 Task: Create new Company, with domain: 'fedex.com' and type: 'Reseller'. Add new contact for this company, with mail Id: 'Jhanvi_Patel@fedex.com', First Name: Jhanvi, Last name:  Patel, Job Title: 'Customer Success Manager', Phone Number: '(801) 555-5678'. Change life cycle stage to  Lead and lead status to  Open. Logged in from softage.3@softage.net
Action: Mouse moved to (83, 91)
Screenshot: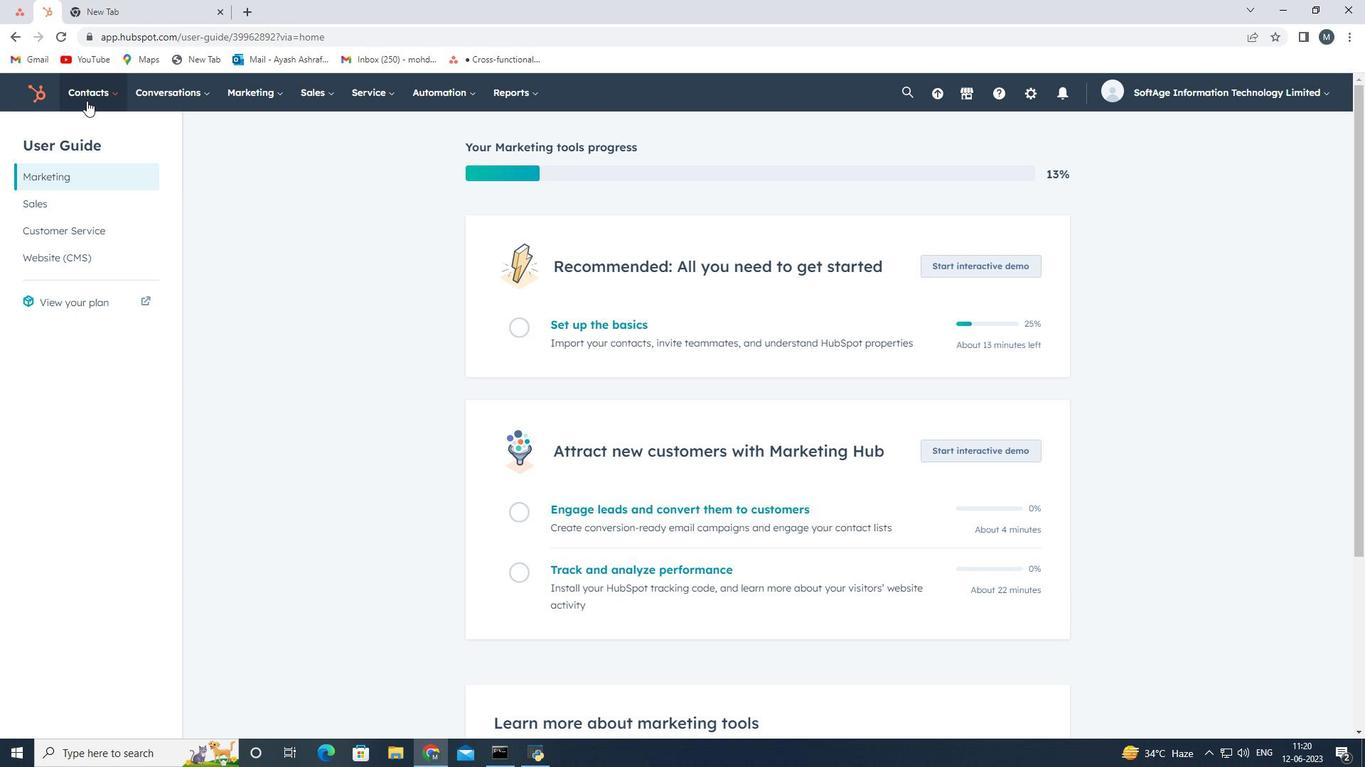 
Action: Mouse pressed left at (83, 91)
Screenshot: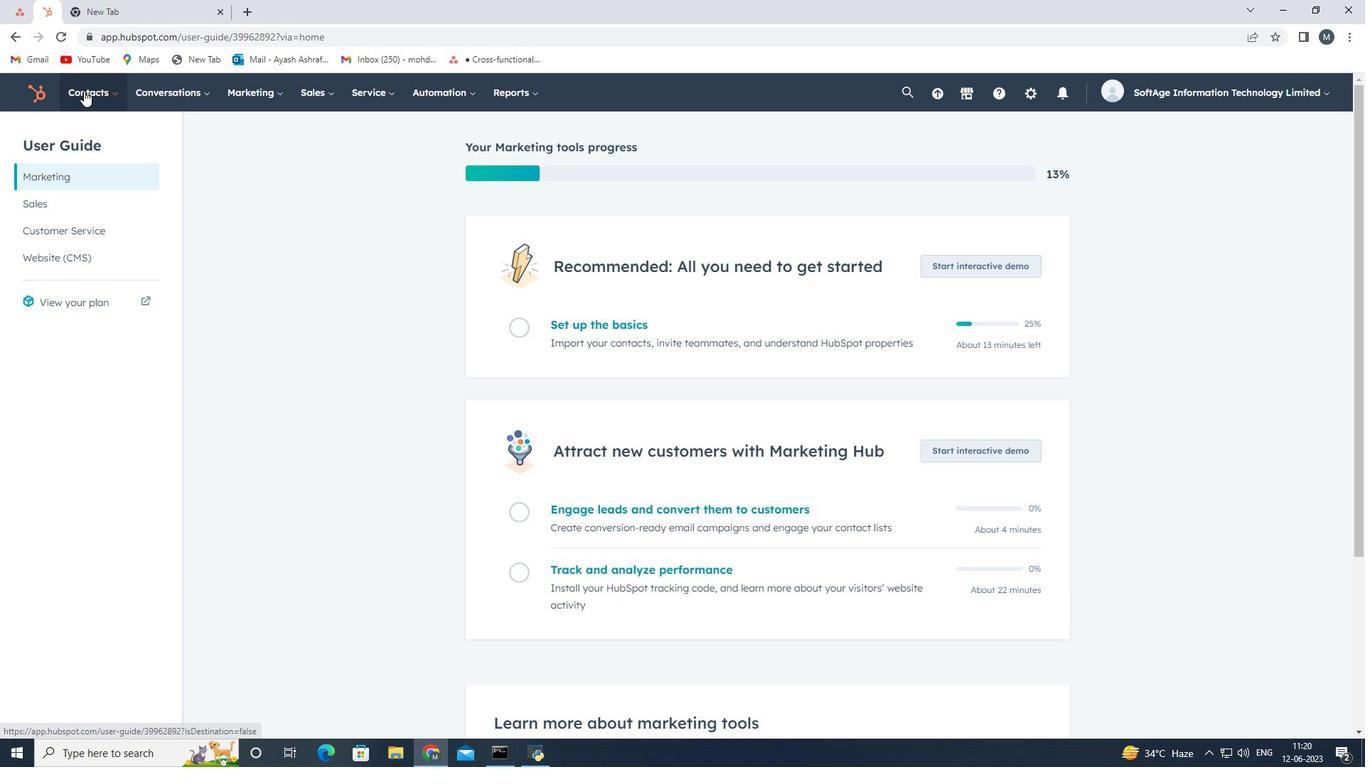 
Action: Mouse moved to (112, 159)
Screenshot: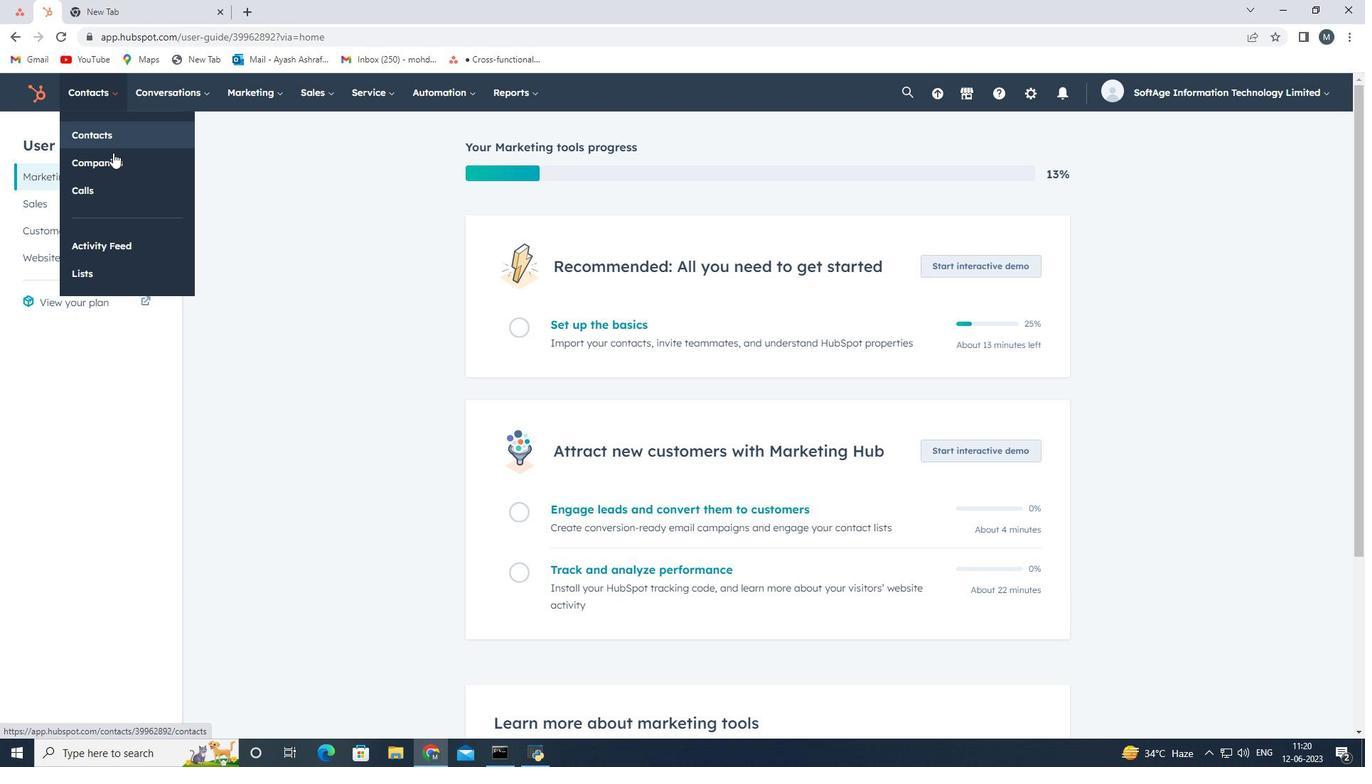 
Action: Mouse pressed left at (112, 159)
Screenshot: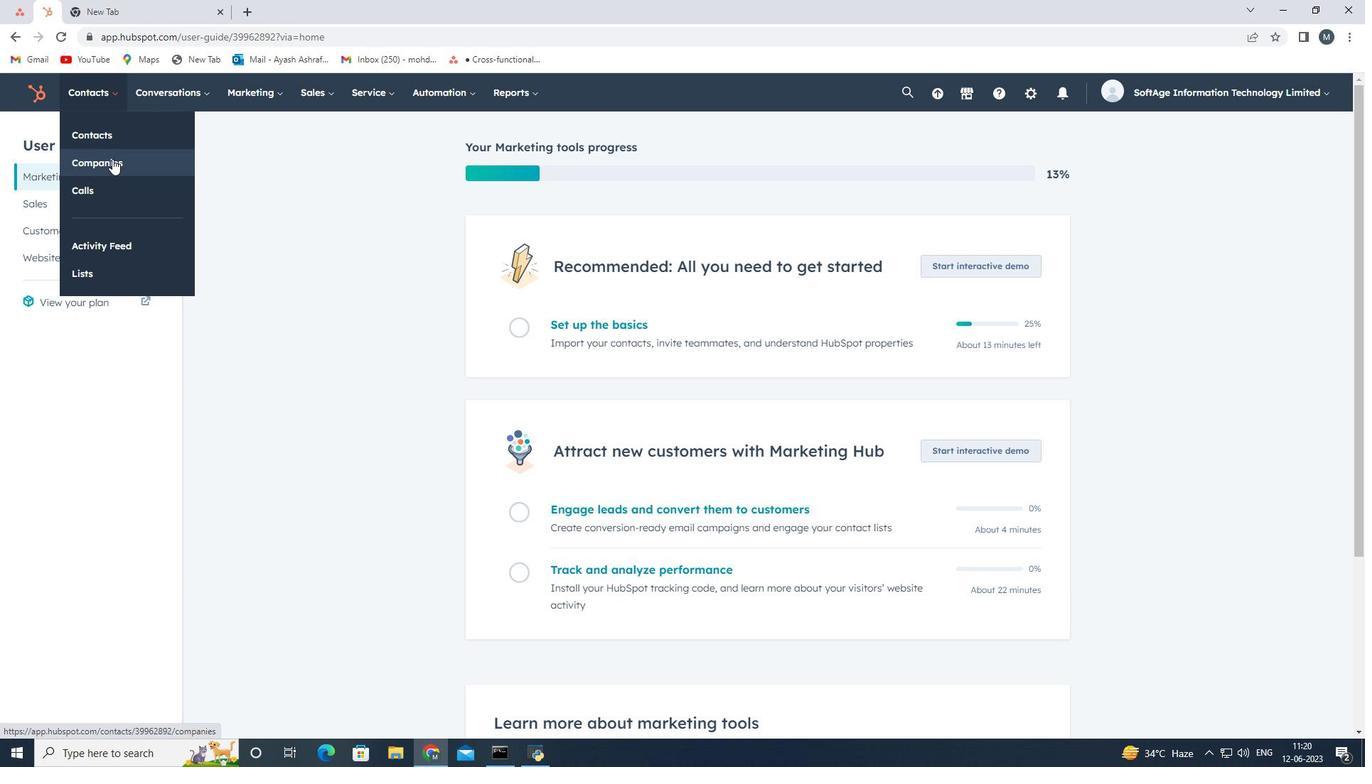 
Action: Mouse moved to (1276, 142)
Screenshot: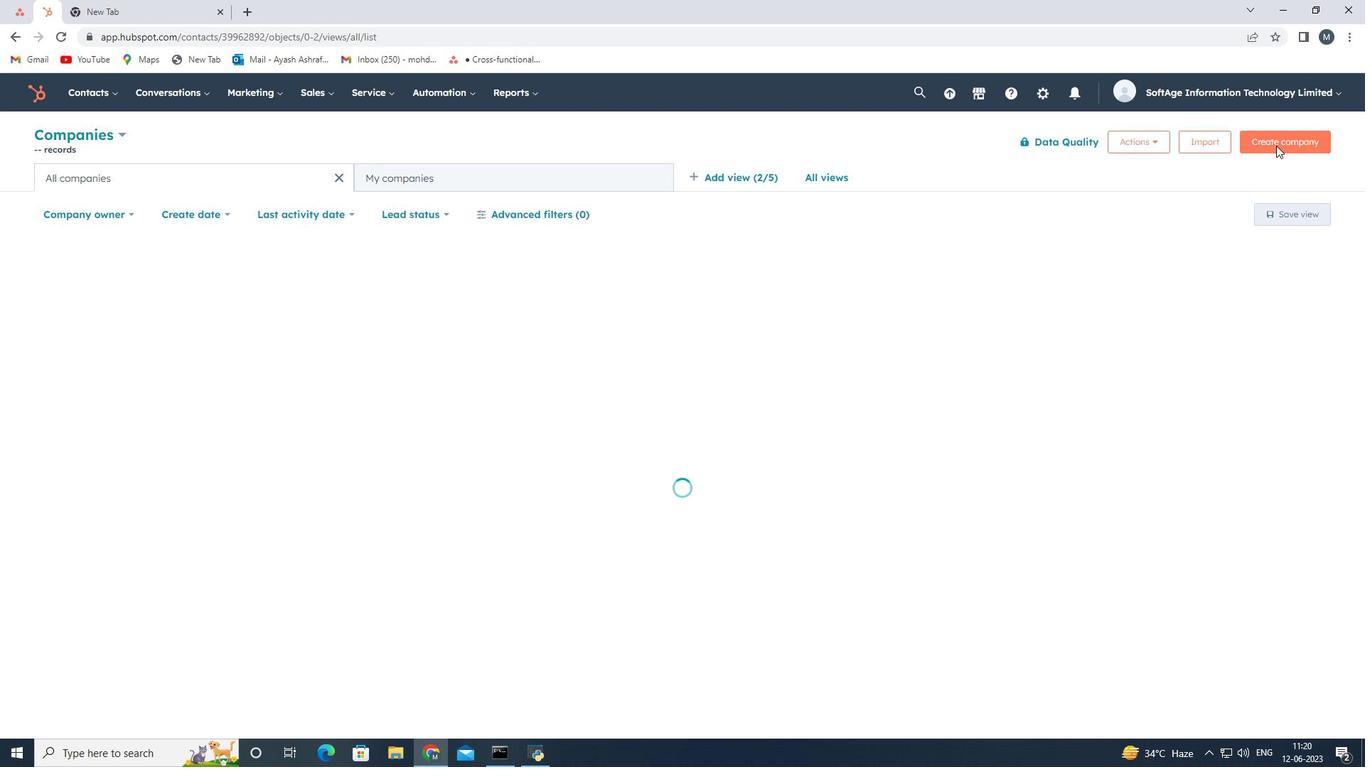
Action: Mouse pressed left at (1276, 142)
Screenshot: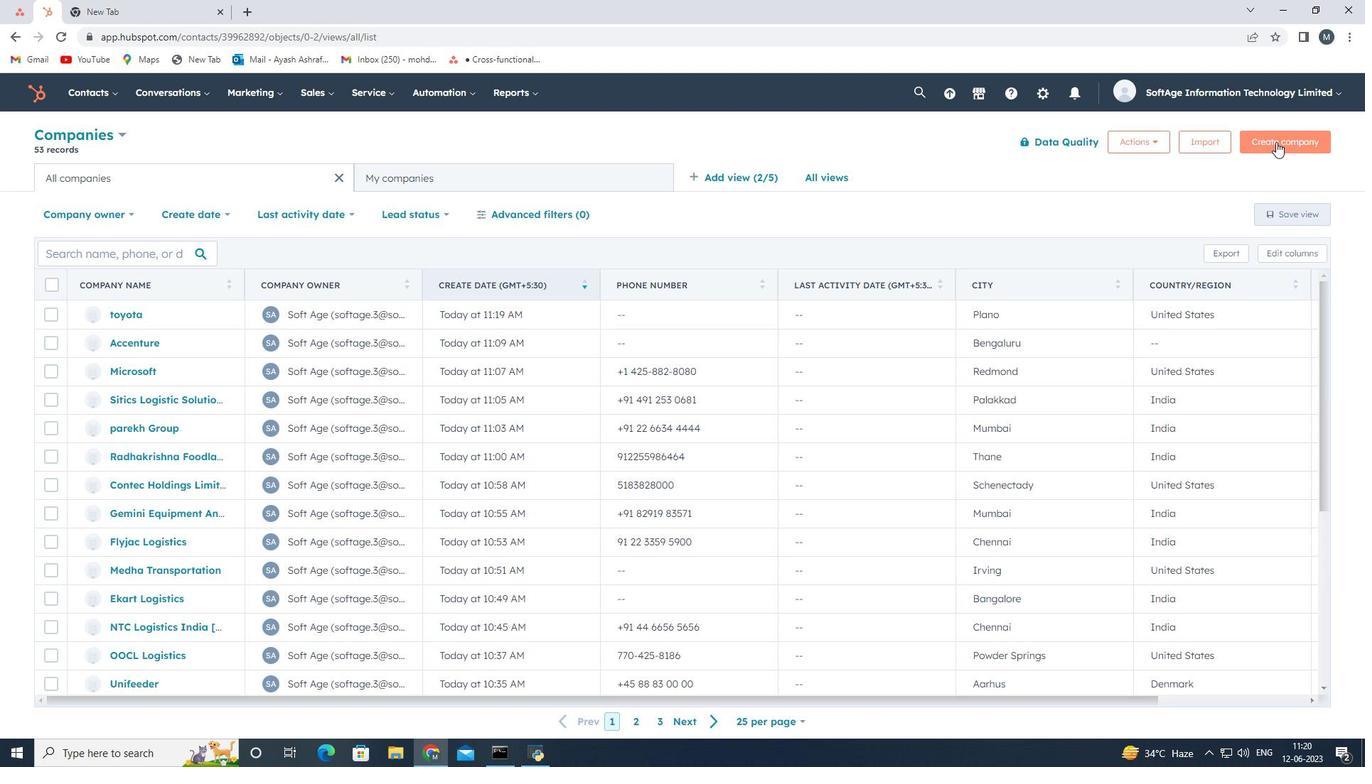 
Action: Mouse moved to (1018, 209)
Screenshot: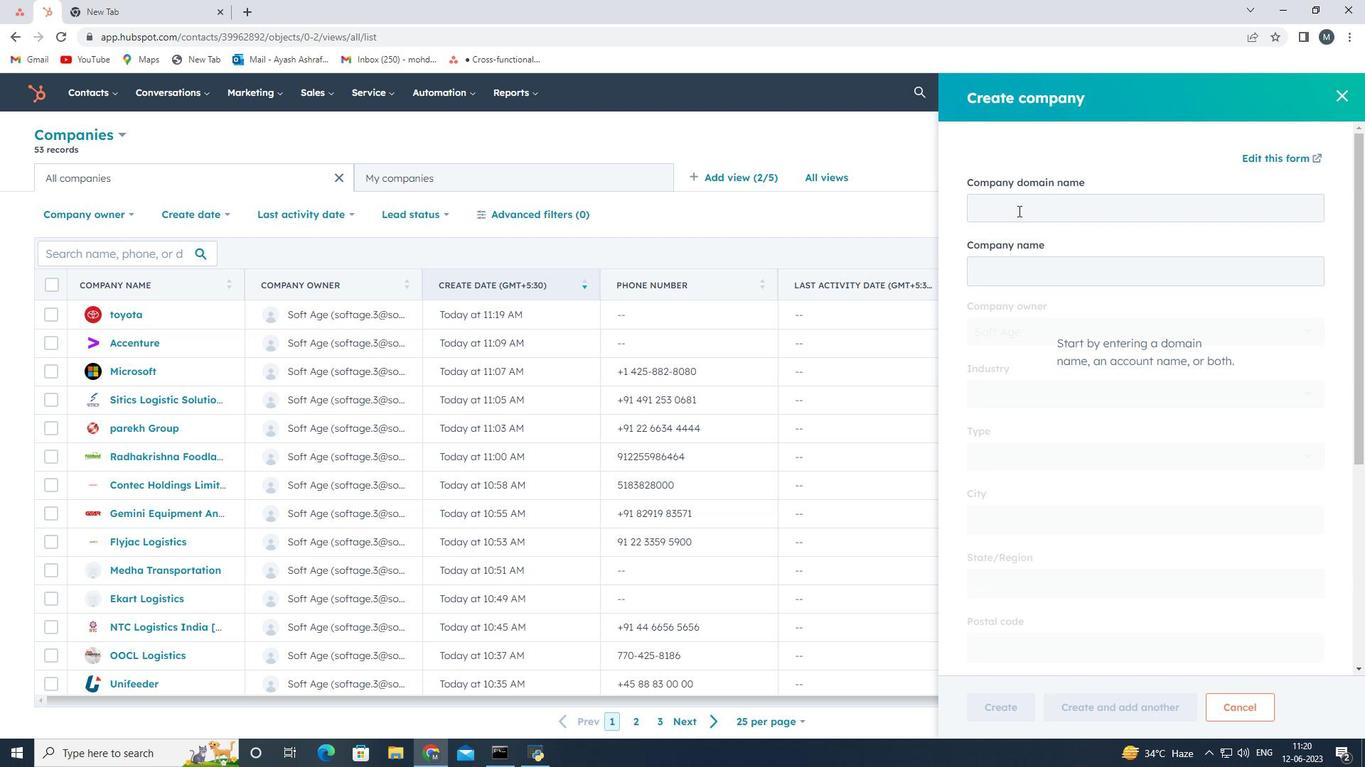 
Action: Mouse pressed left at (1018, 209)
Screenshot: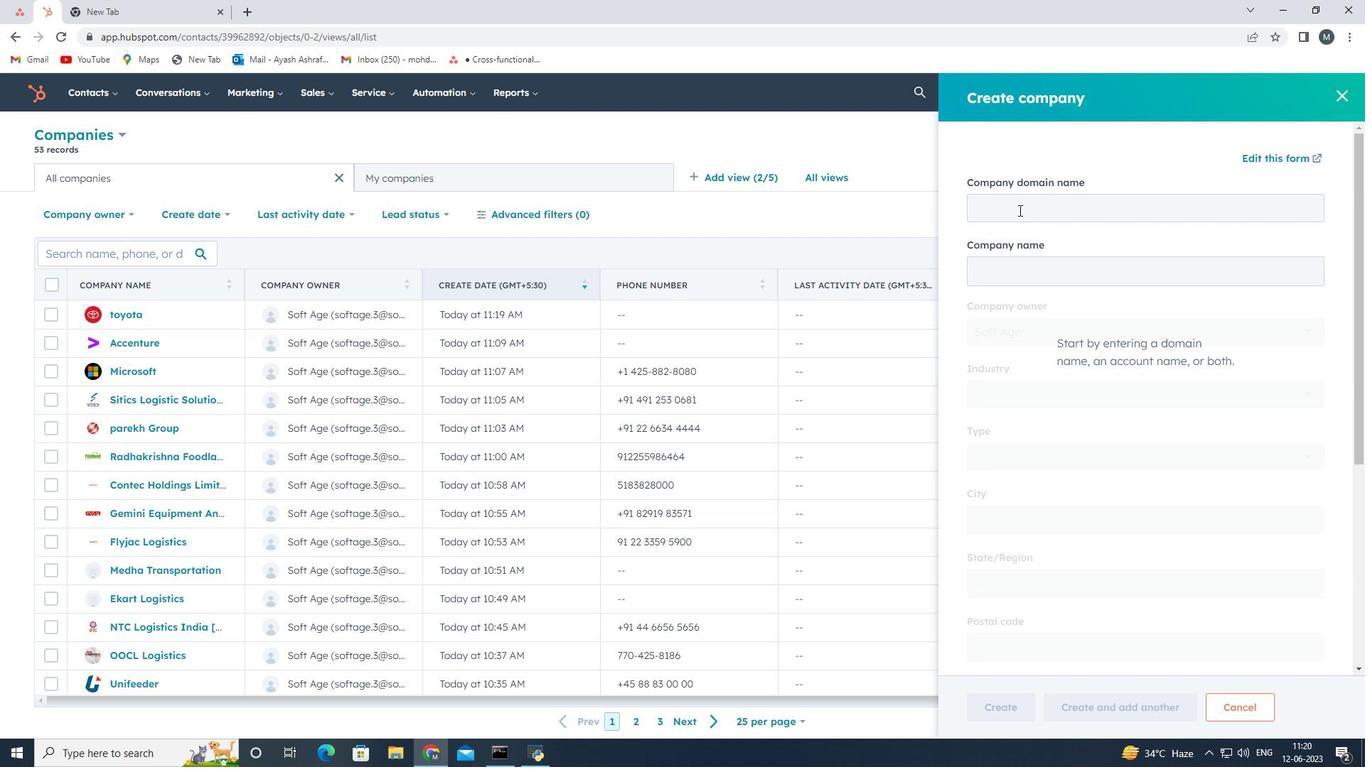
Action: Key pressed fedex.com
Screenshot: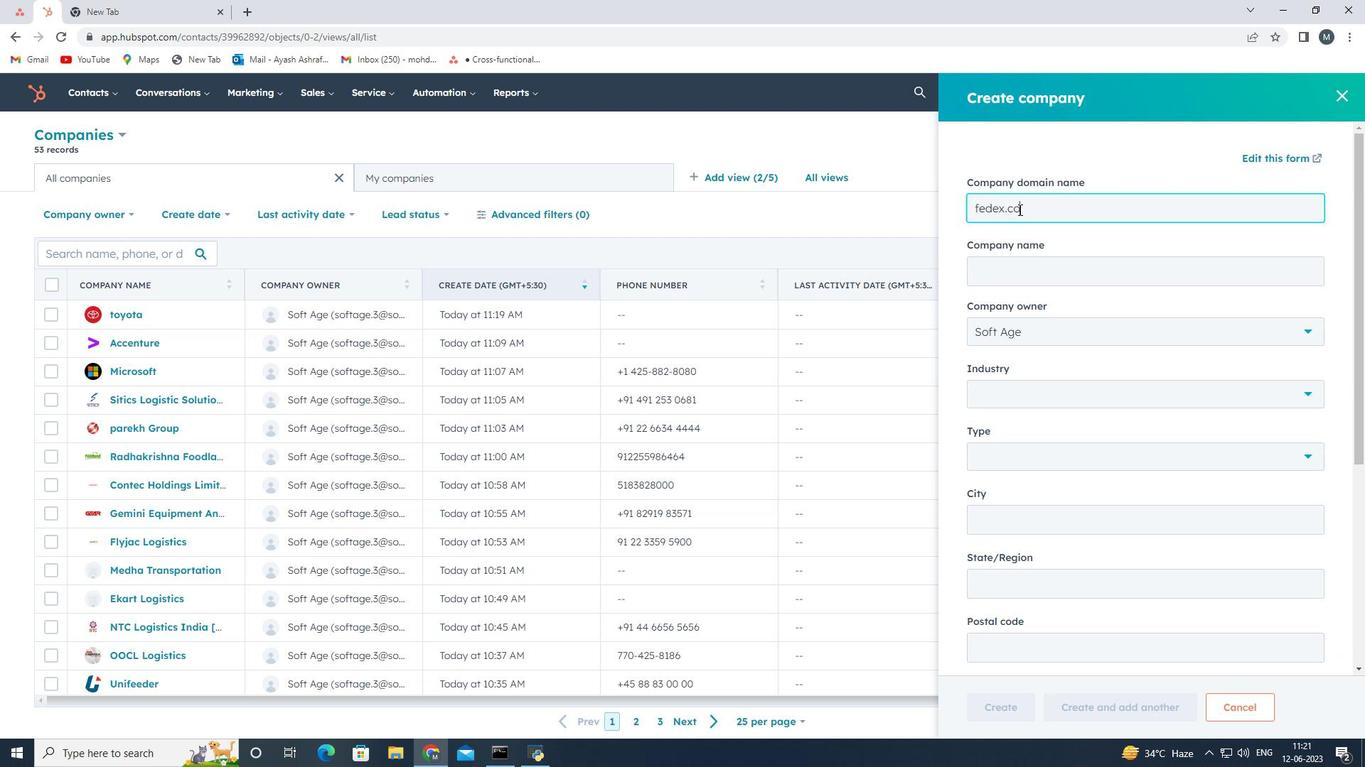 
Action: Mouse moved to (1109, 463)
Screenshot: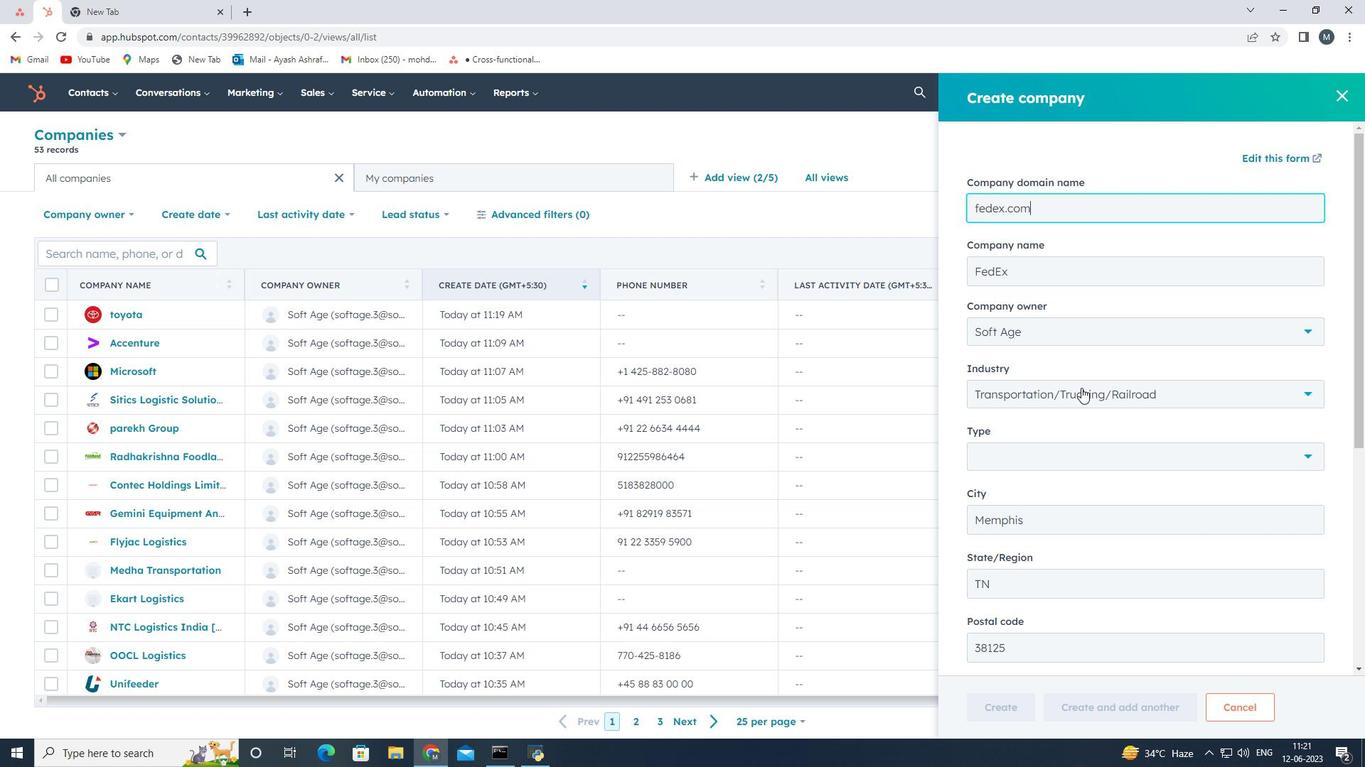 
Action: Mouse pressed left at (1109, 463)
Screenshot: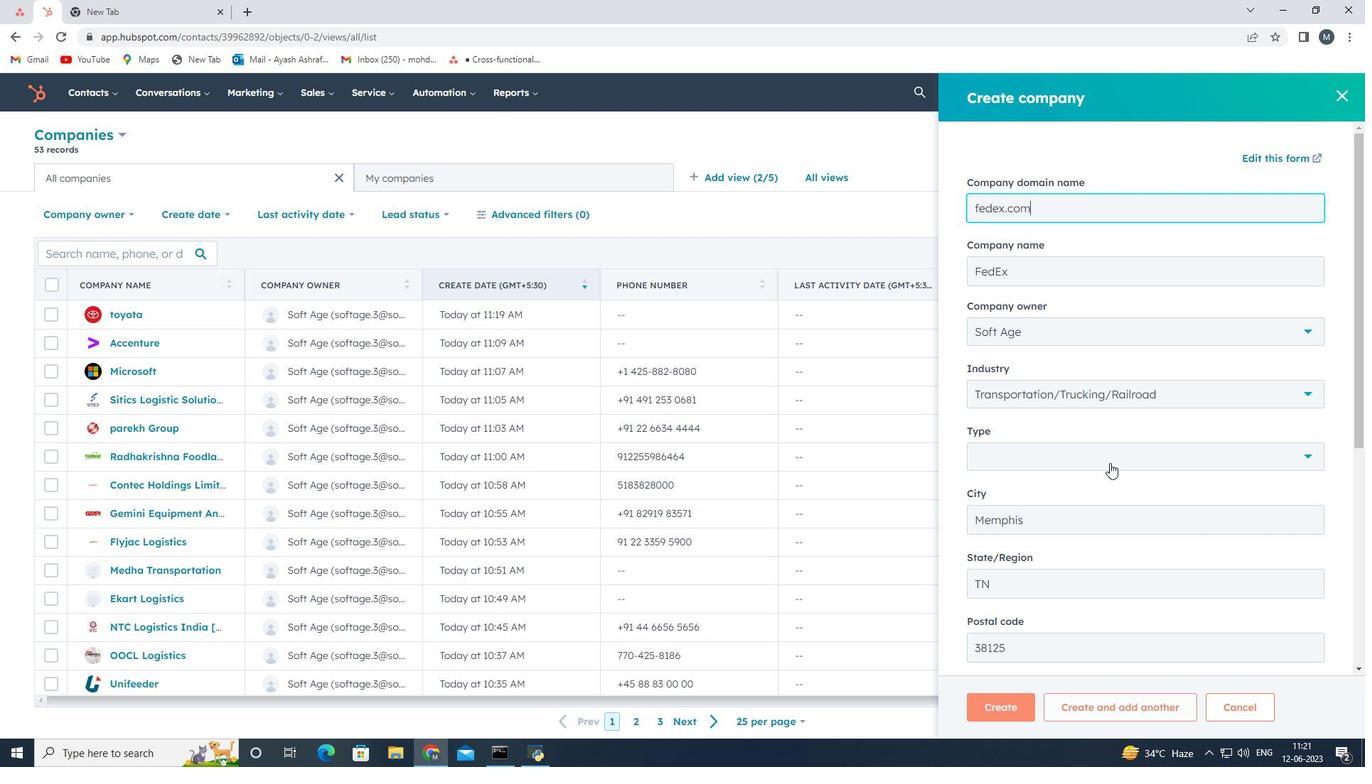 
Action: Mouse moved to (1027, 581)
Screenshot: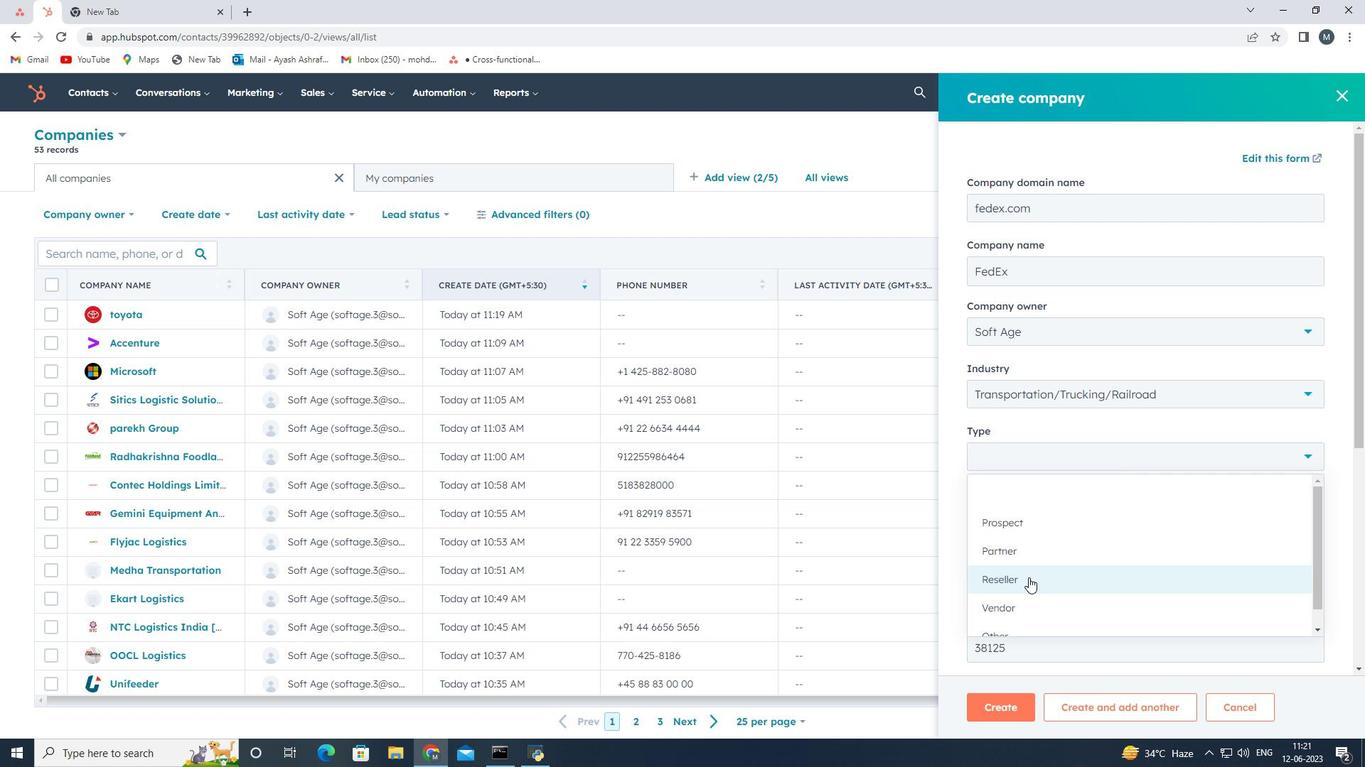 
Action: Mouse pressed left at (1027, 581)
Screenshot: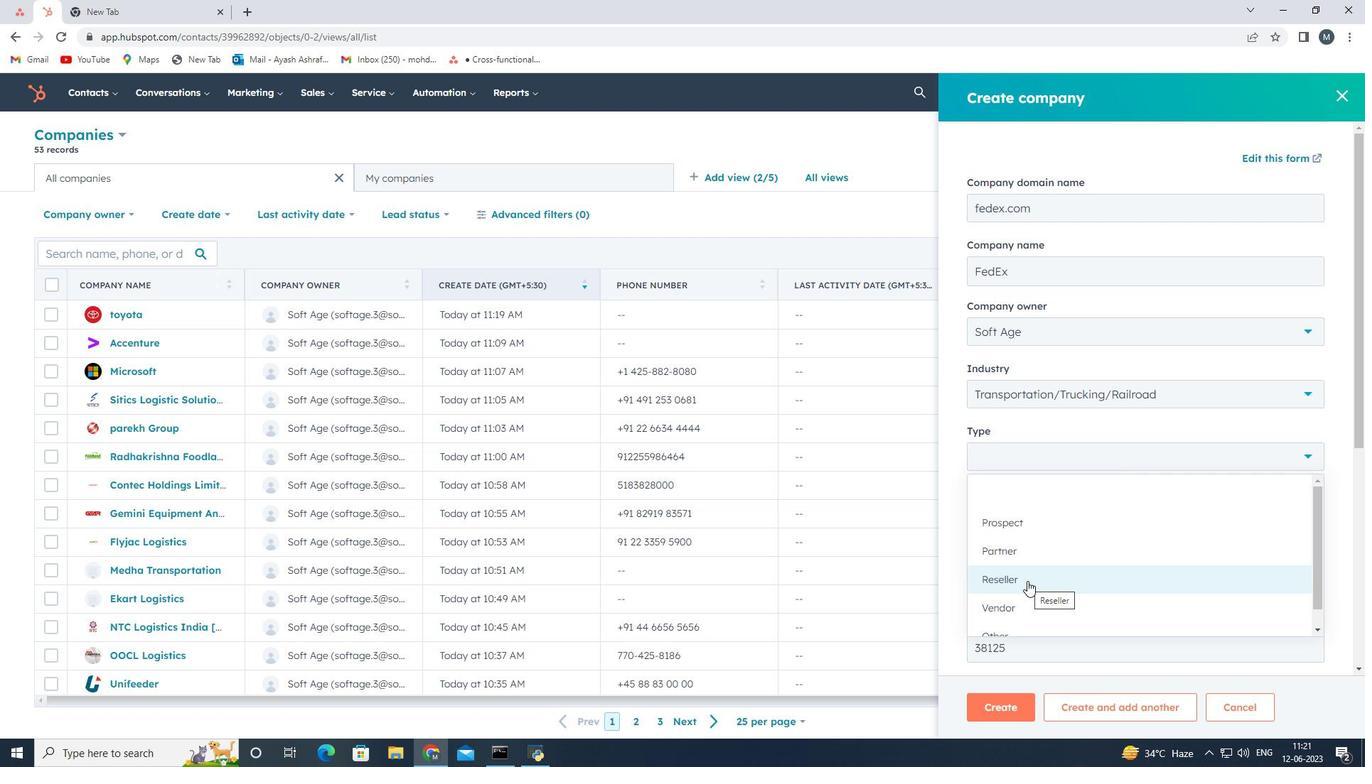 
Action: Mouse moved to (1027, 582)
Screenshot: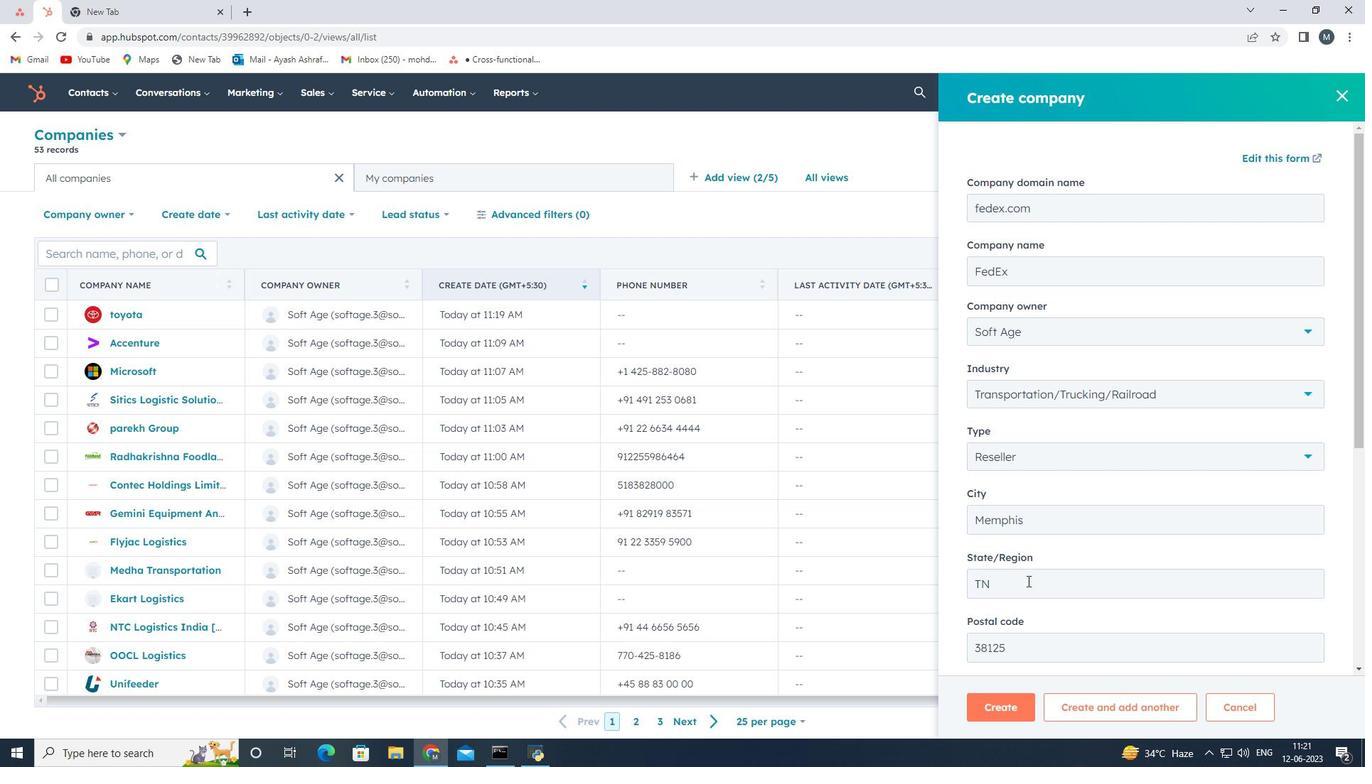 
Action: Mouse scrolled (1027, 581) with delta (0, 0)
Screenshot: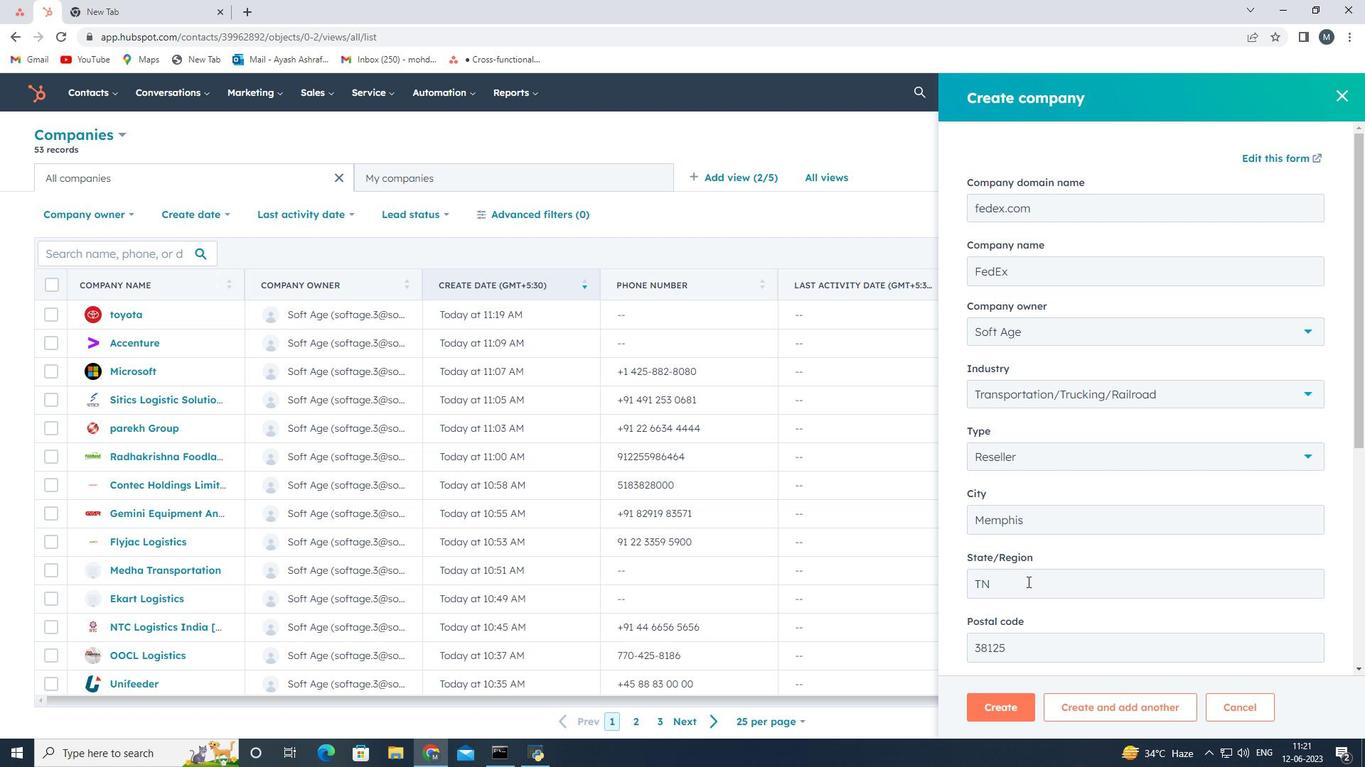 
Action: Mouse scrolled (1027, 581) with delta (0, 0)
Screenshot: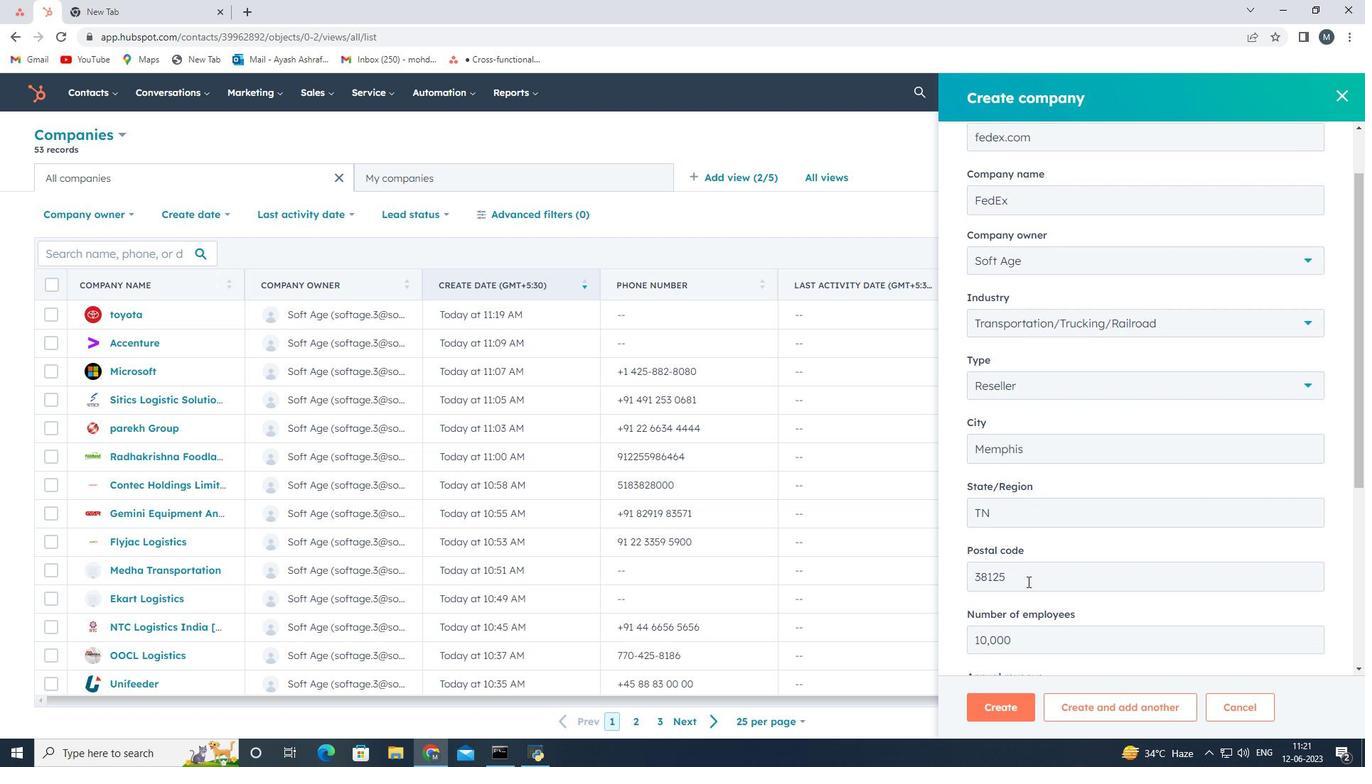 
Action: Mouse scrolled (1027, 581) with delta (0, 0)
Screenshot: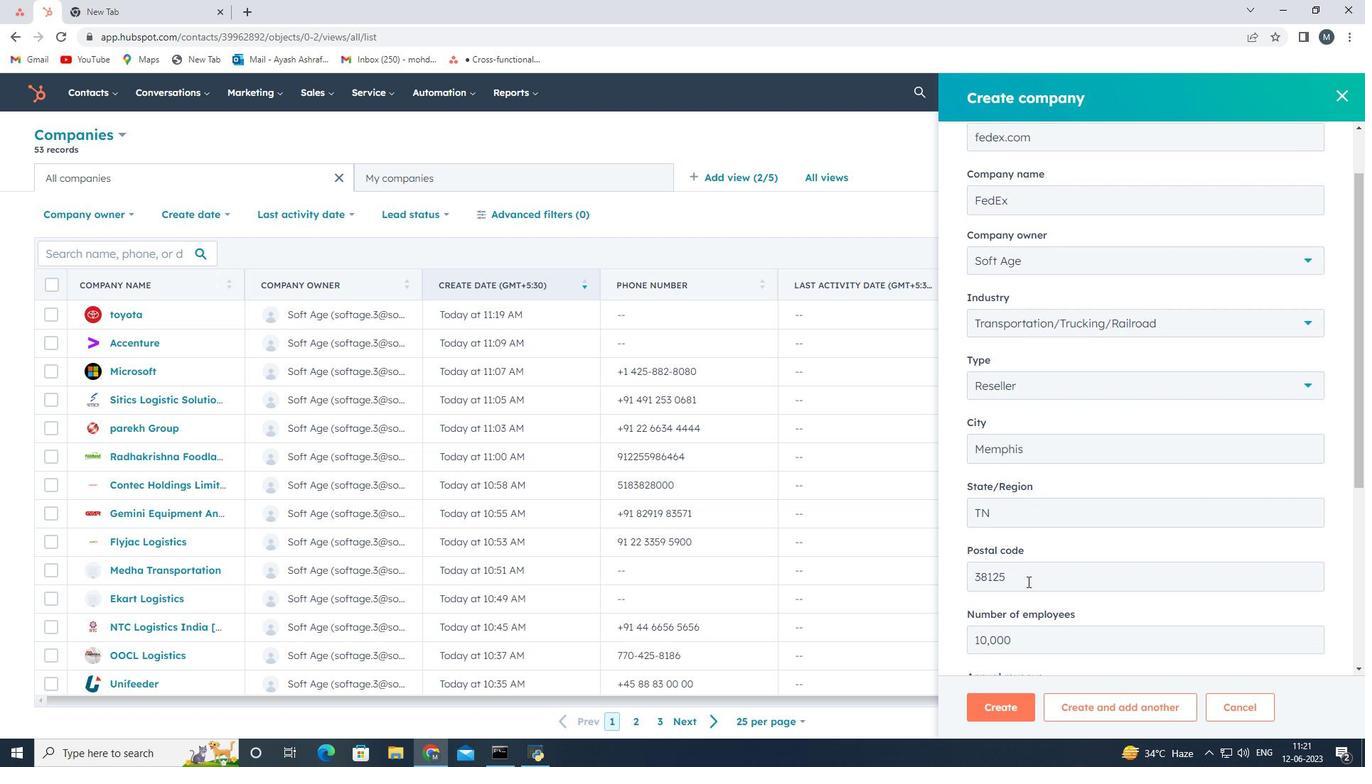 
Action: Mouse scrolled (1027, 581) with delta (0, 0)
Screenshot: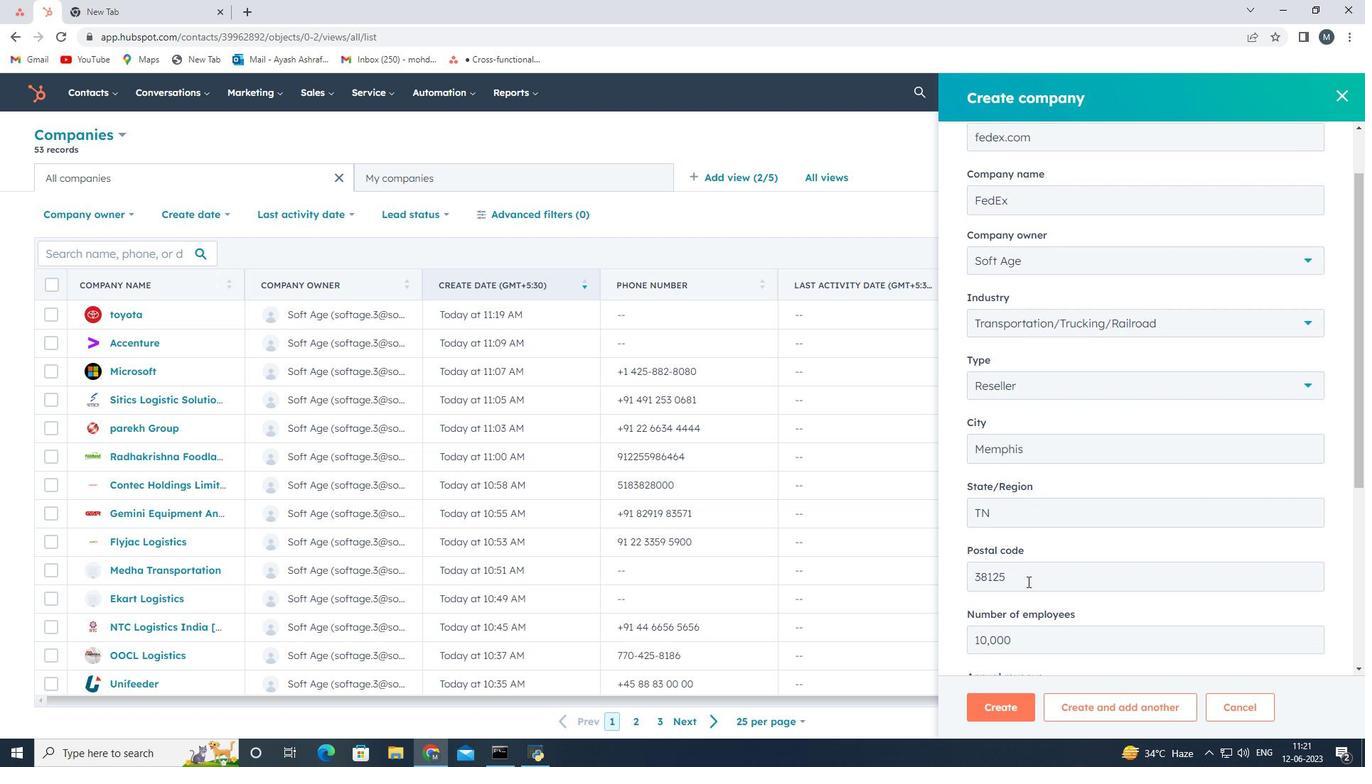 
Action: Mouse scrolled (1027, 581) with delta (0, 0)
Screenshot: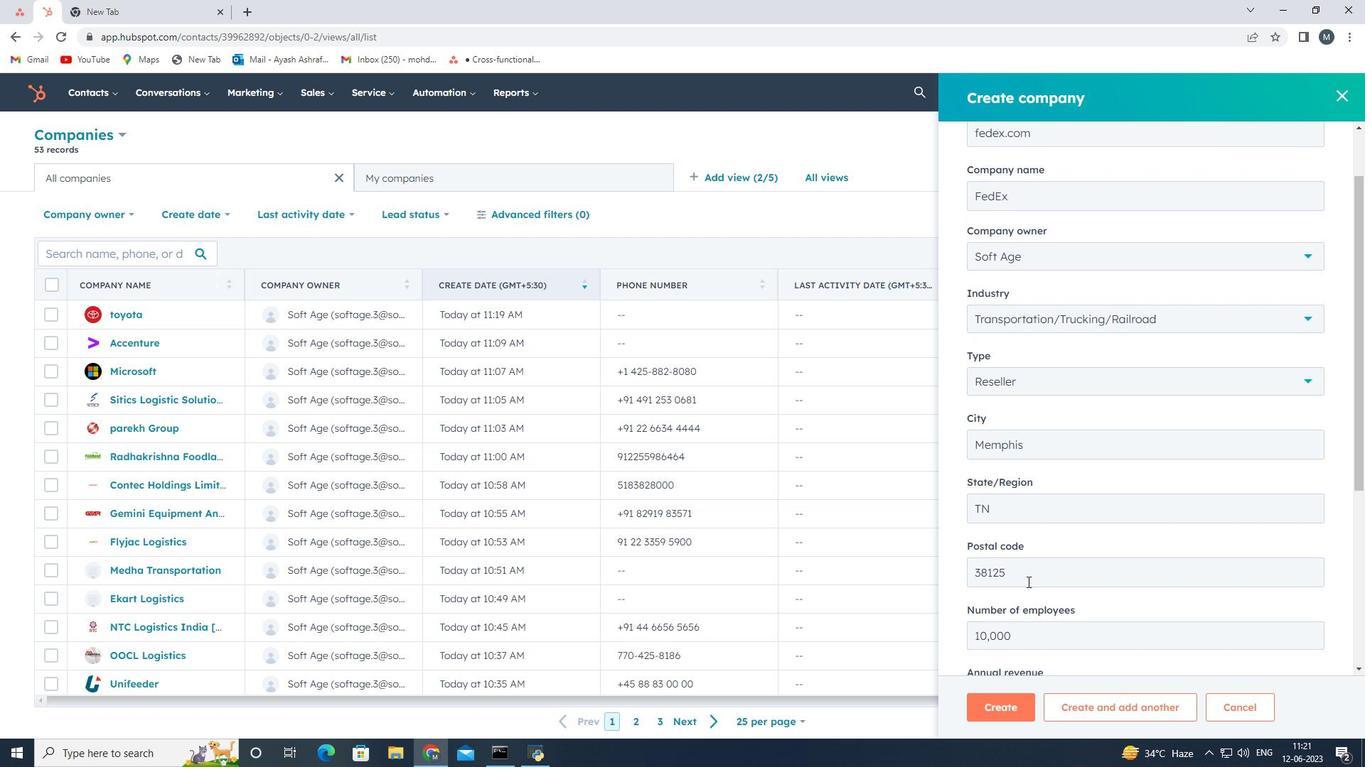 
Action: Mouse moved to (1005, 703)
Screenshot: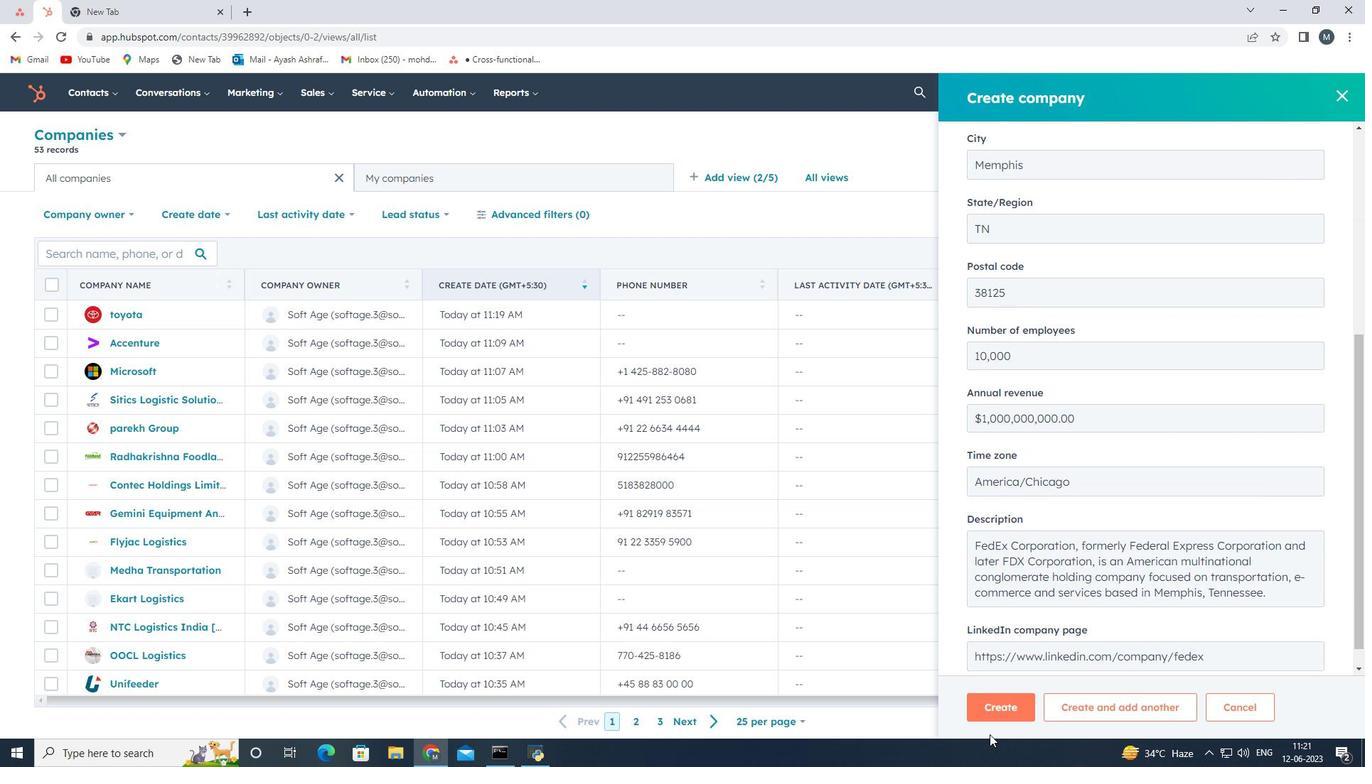 
Action: Mouse pressed left at (1005, 703)
Screenshot: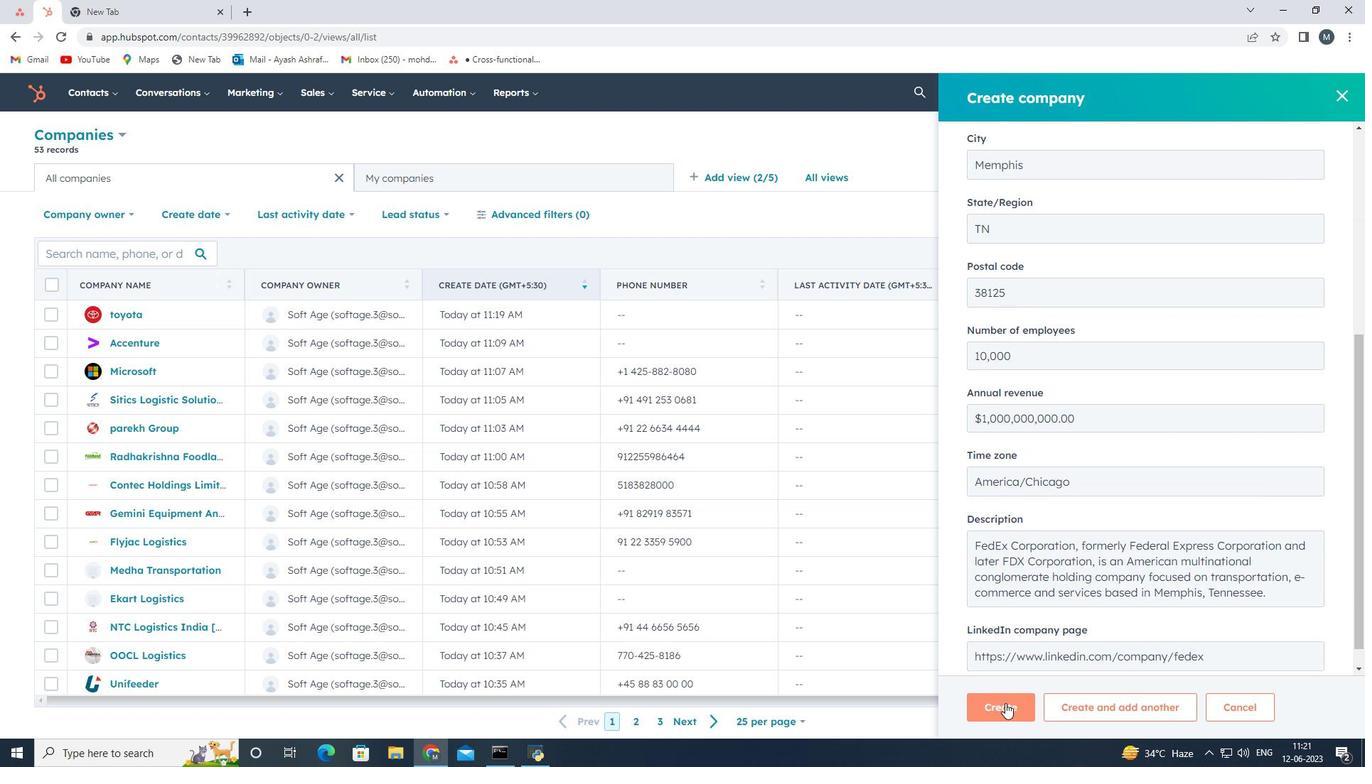 
Action: Mouse moved to (963, 475)
Screenshot: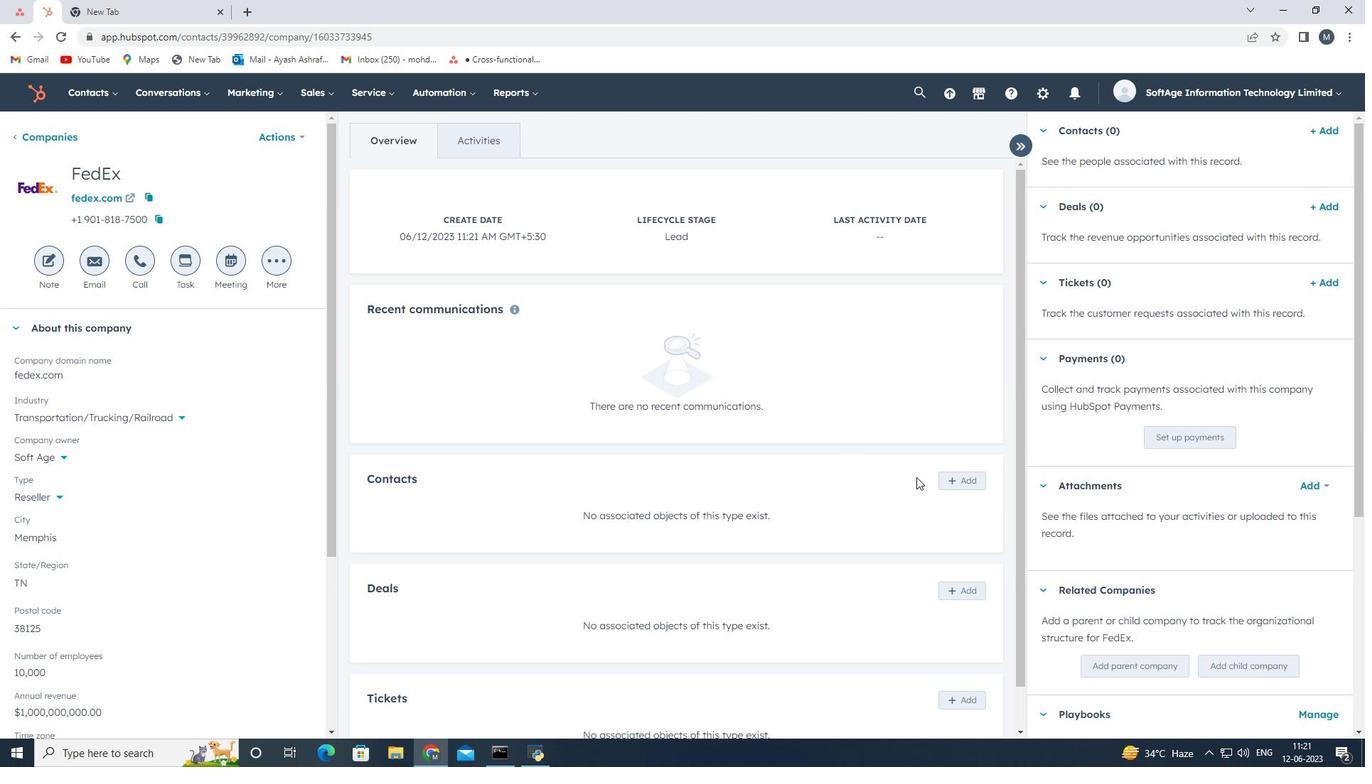 
Action: Mouse pressed left at (963, 475)
Screenshot: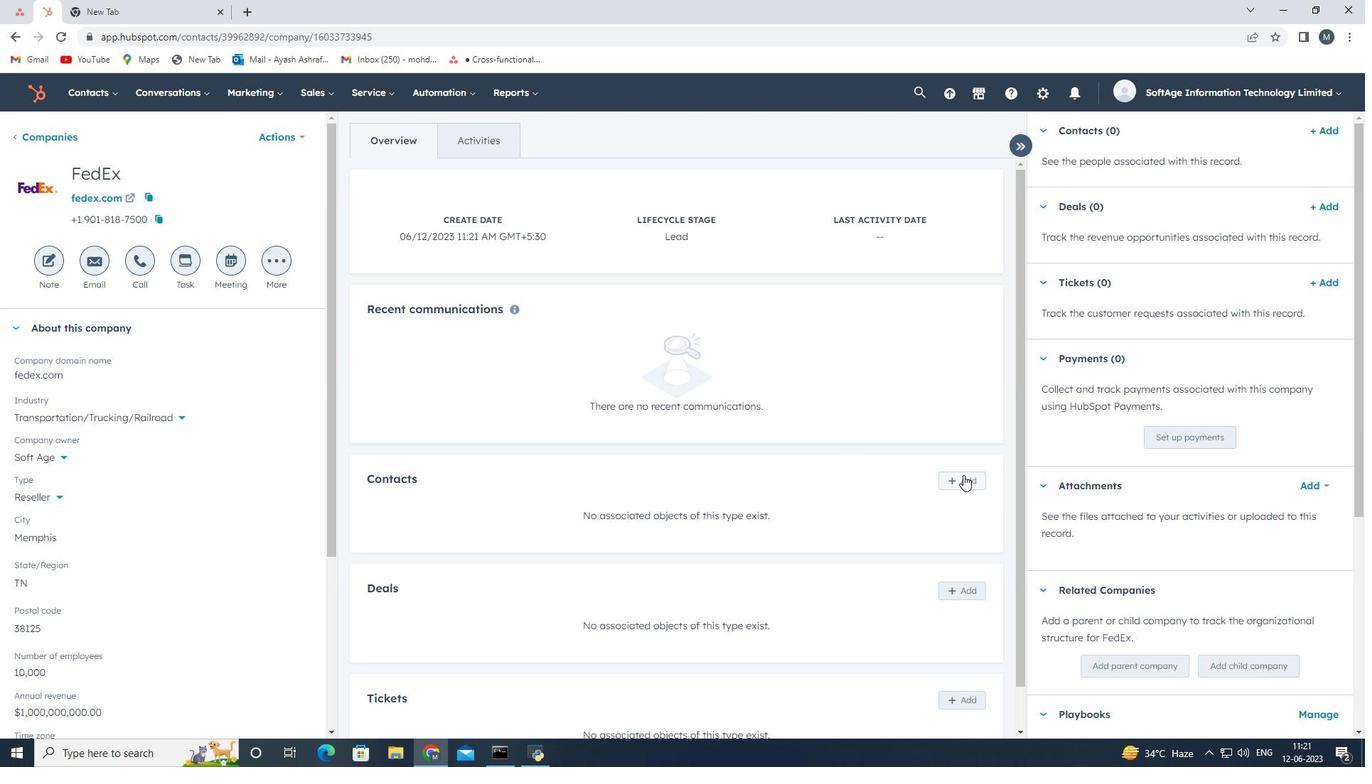 
Action: Mouse moved to (1065, 173)
Screenshot: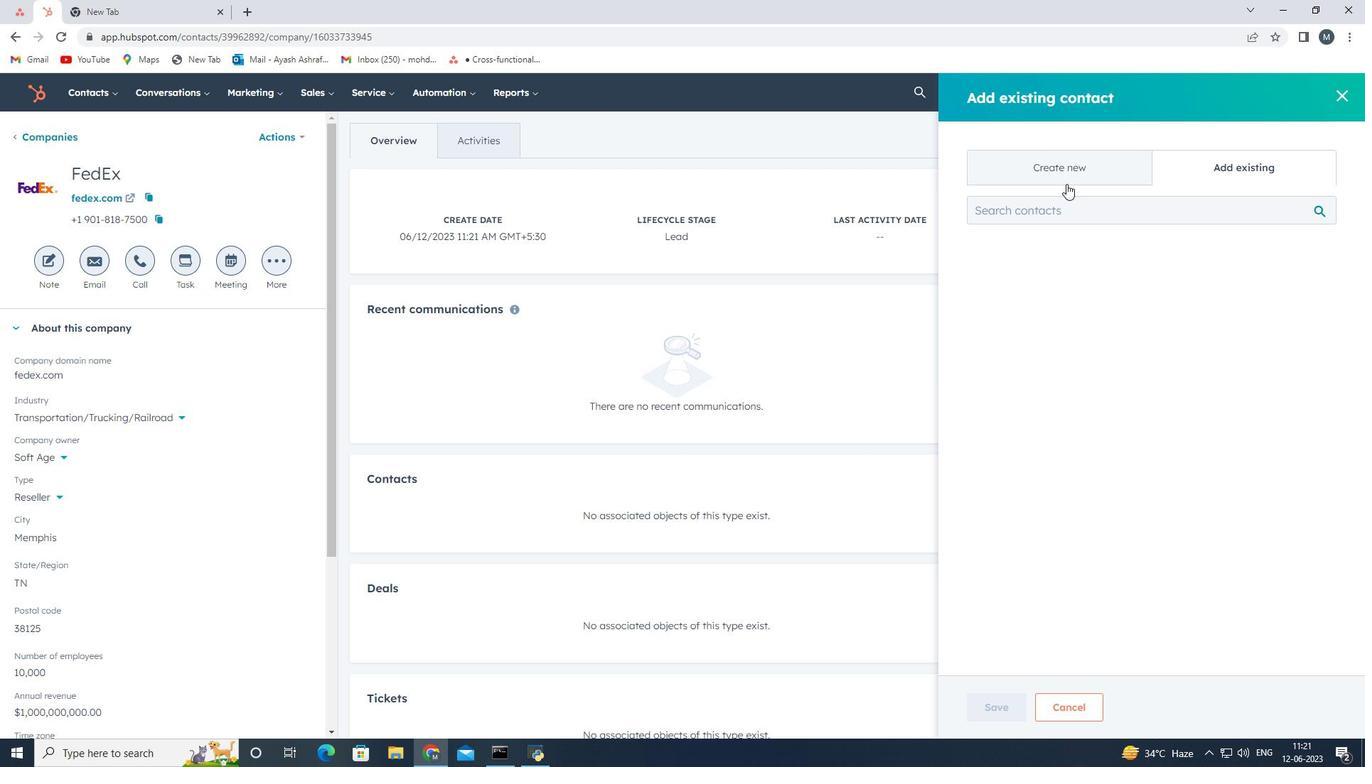 
Action: Mouse pressed left at (1065, 173)
Screenshot: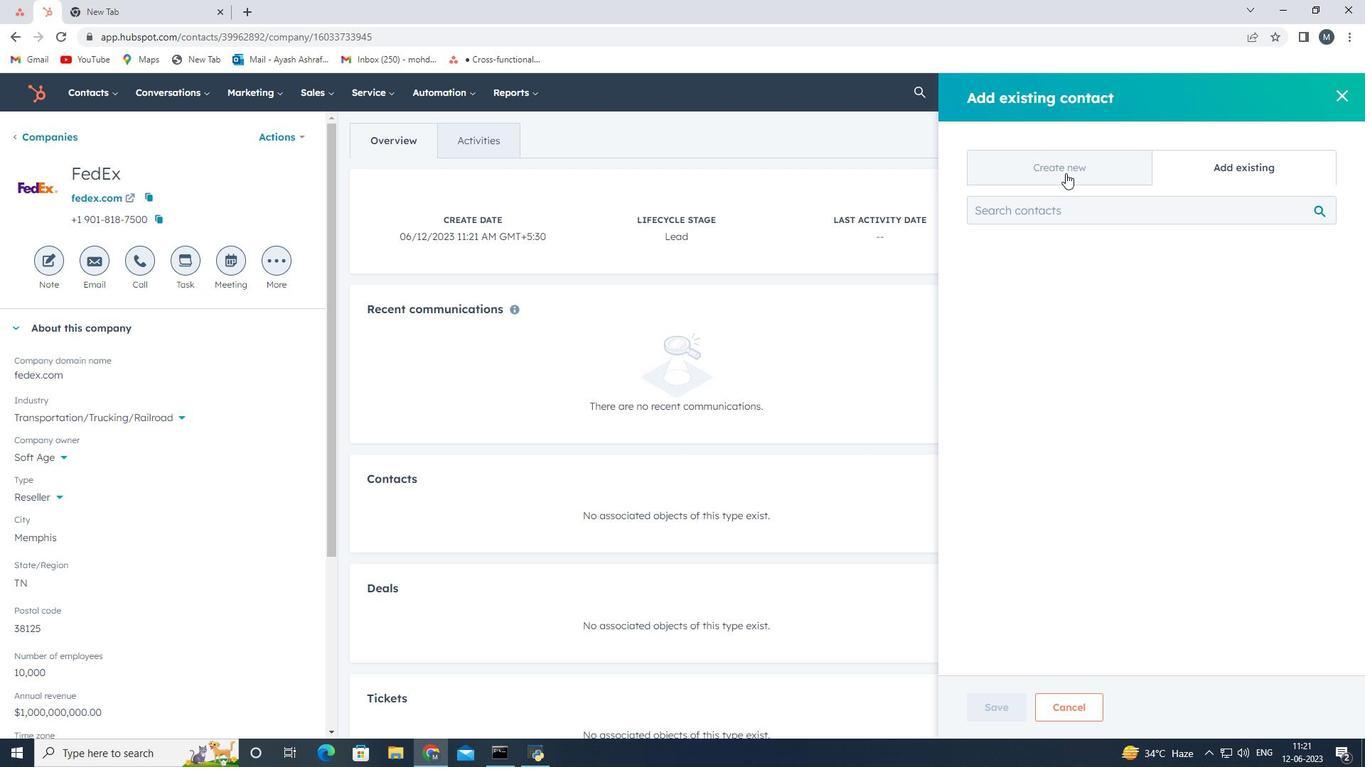 
Action: Mouse moved to (1012, 248)
Screenshot: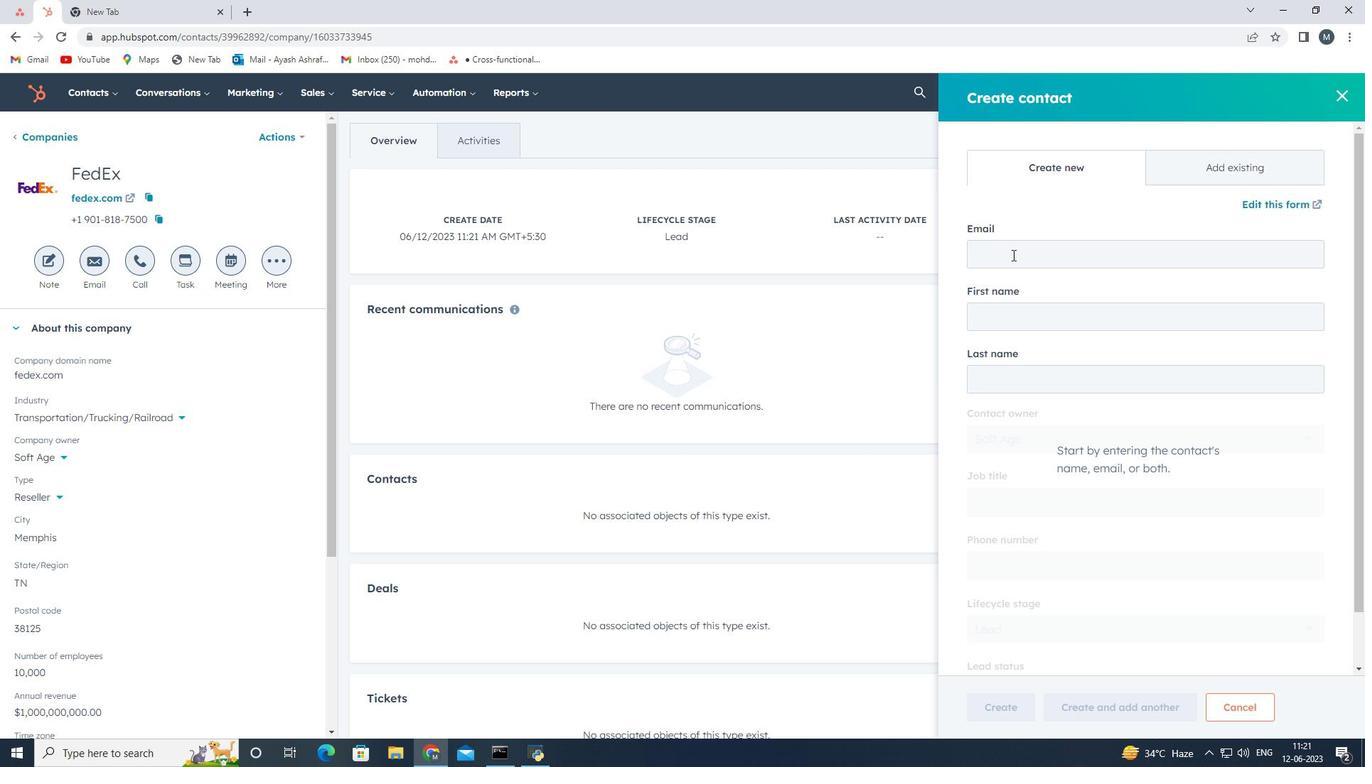 
Action: Mouse pressed left at (1012, 248)
Screenshot: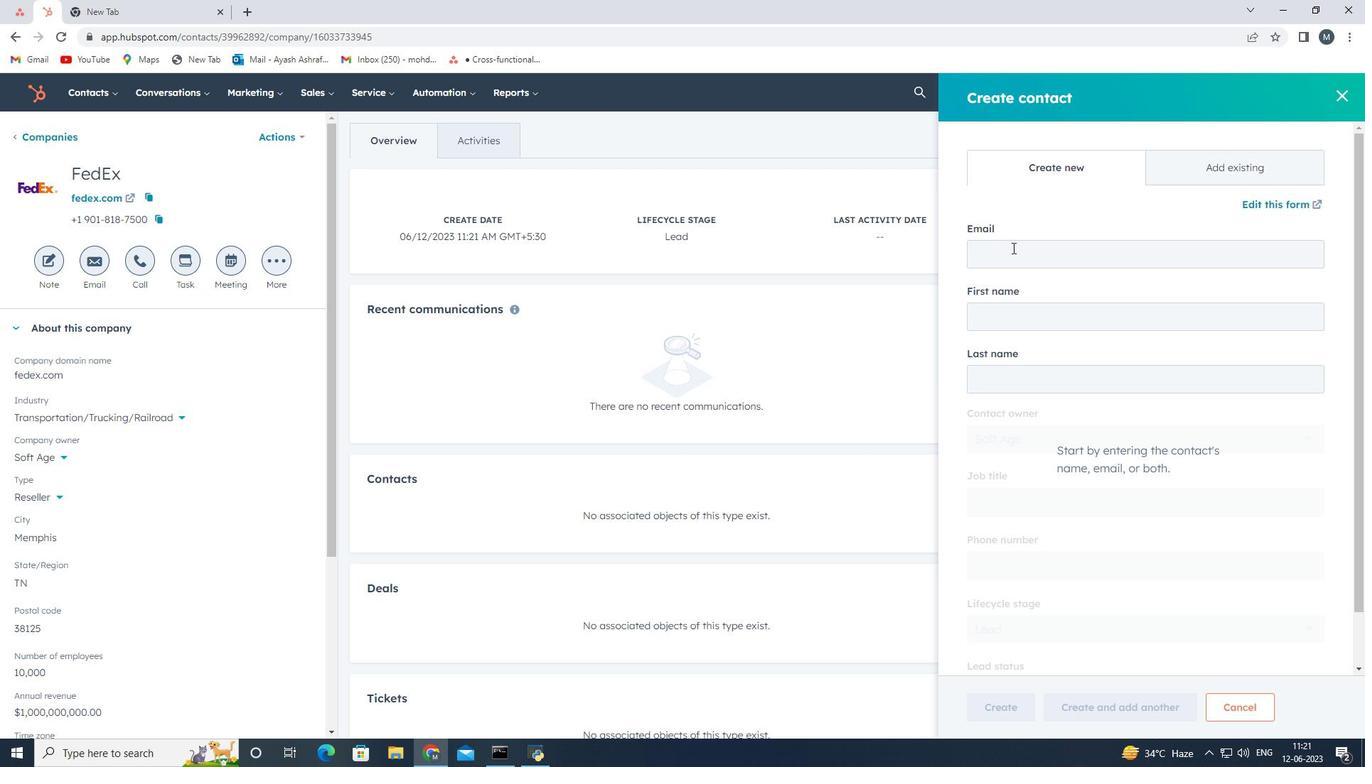 
Action: Mouse moved to (1011, 247)
Screenshot: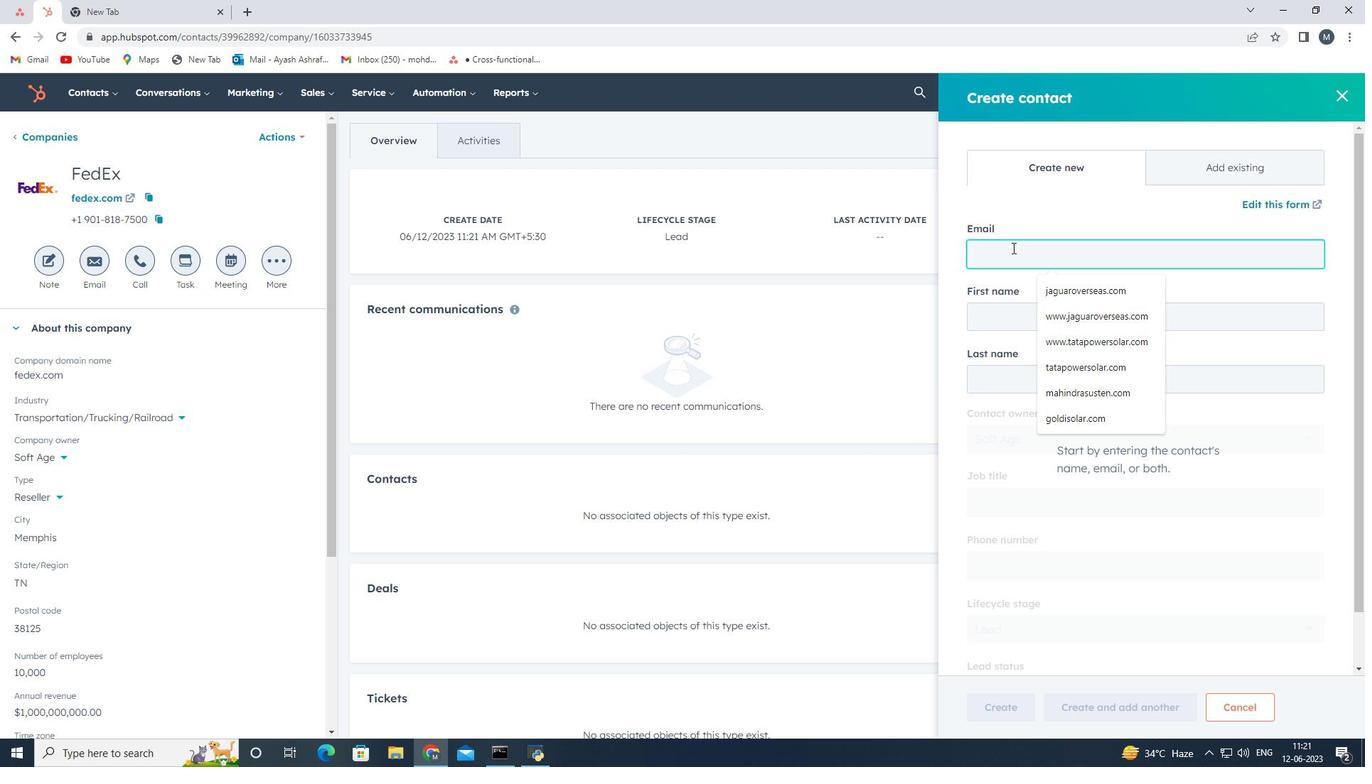 
Action: Key pressed <Key.shift>Jhanvi<Key.shift_r>_<Key.shift>Patel<Key.shift><Key.shift><Key.shift><Key.shift><Key.shift><Key.shift><Key.shift>@fde<Key.backspace><Key.backspace>edex.com
Screenshot: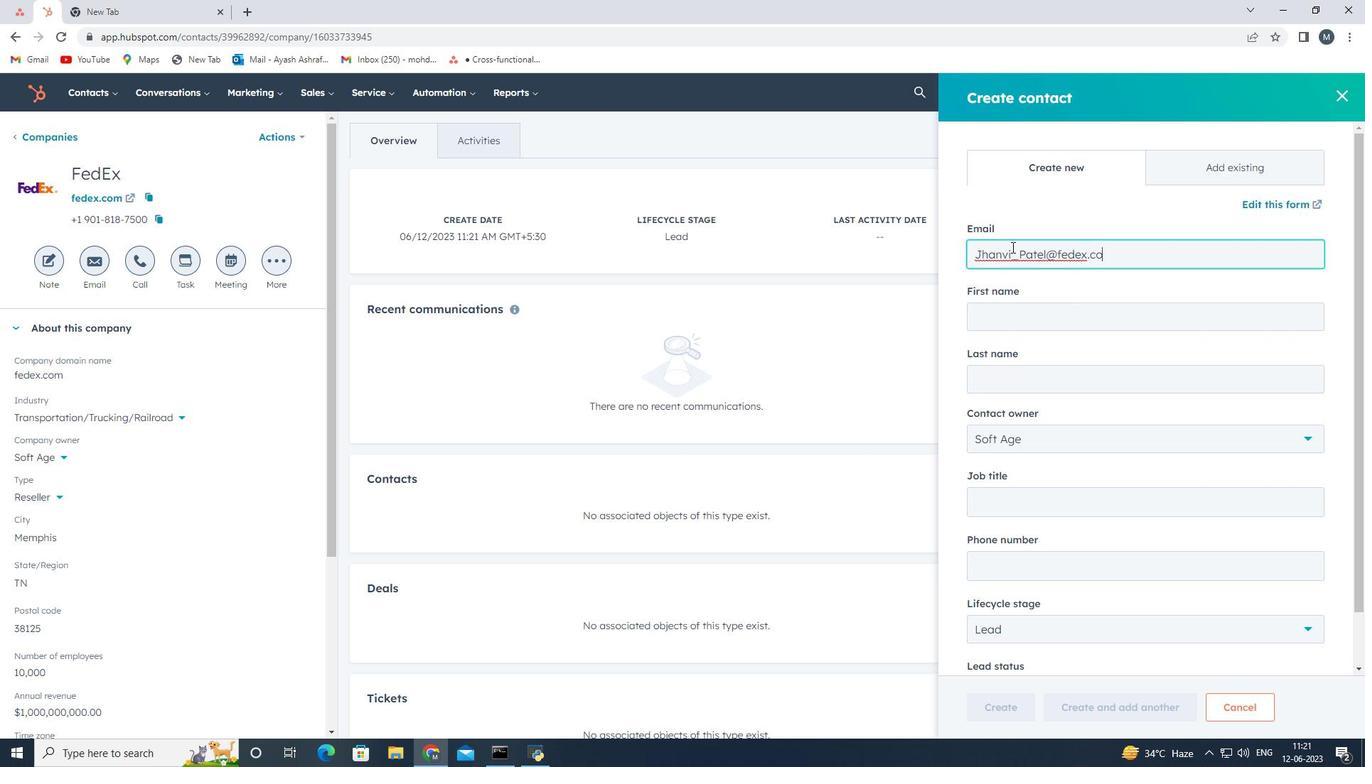 
Action: Mouse moved to (1042, 316)
Screenshot: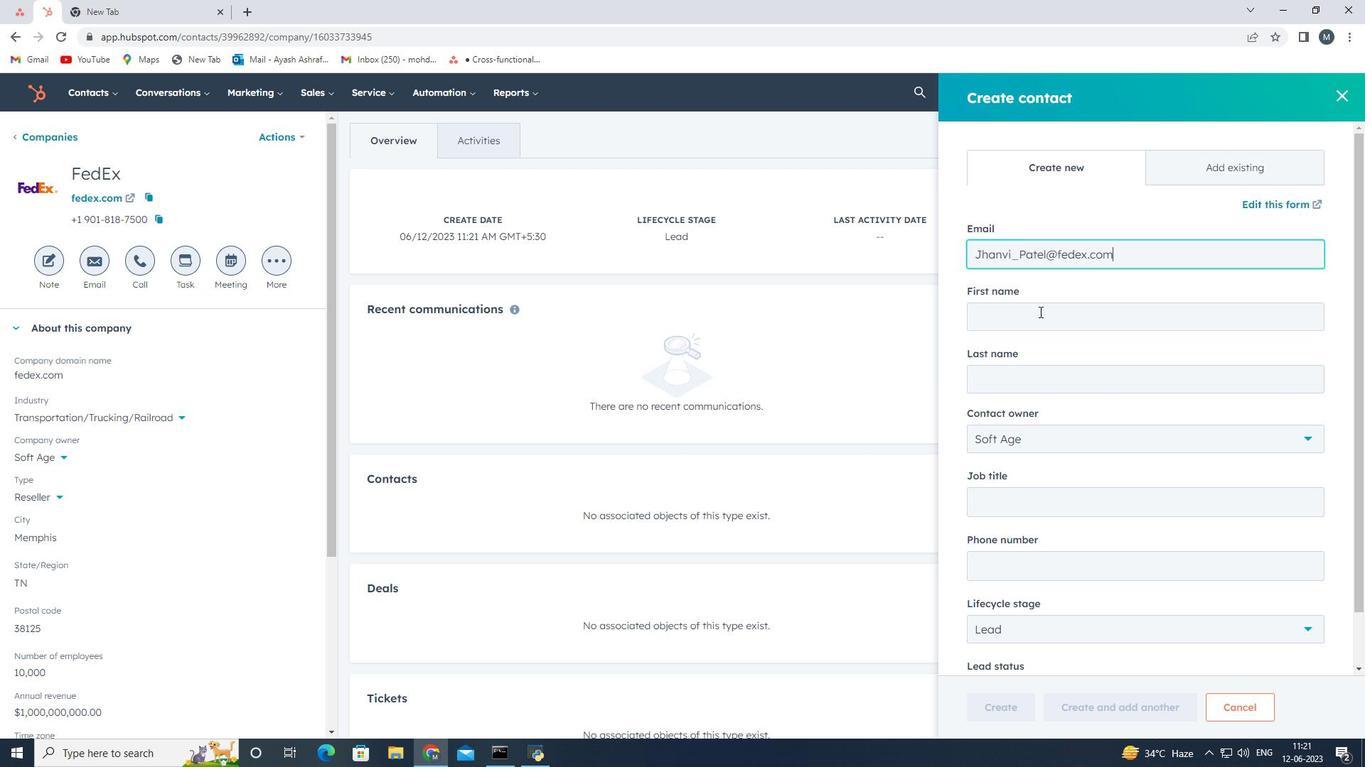 
Action: Mouse pressed left at (1042, 316)
Screenshot: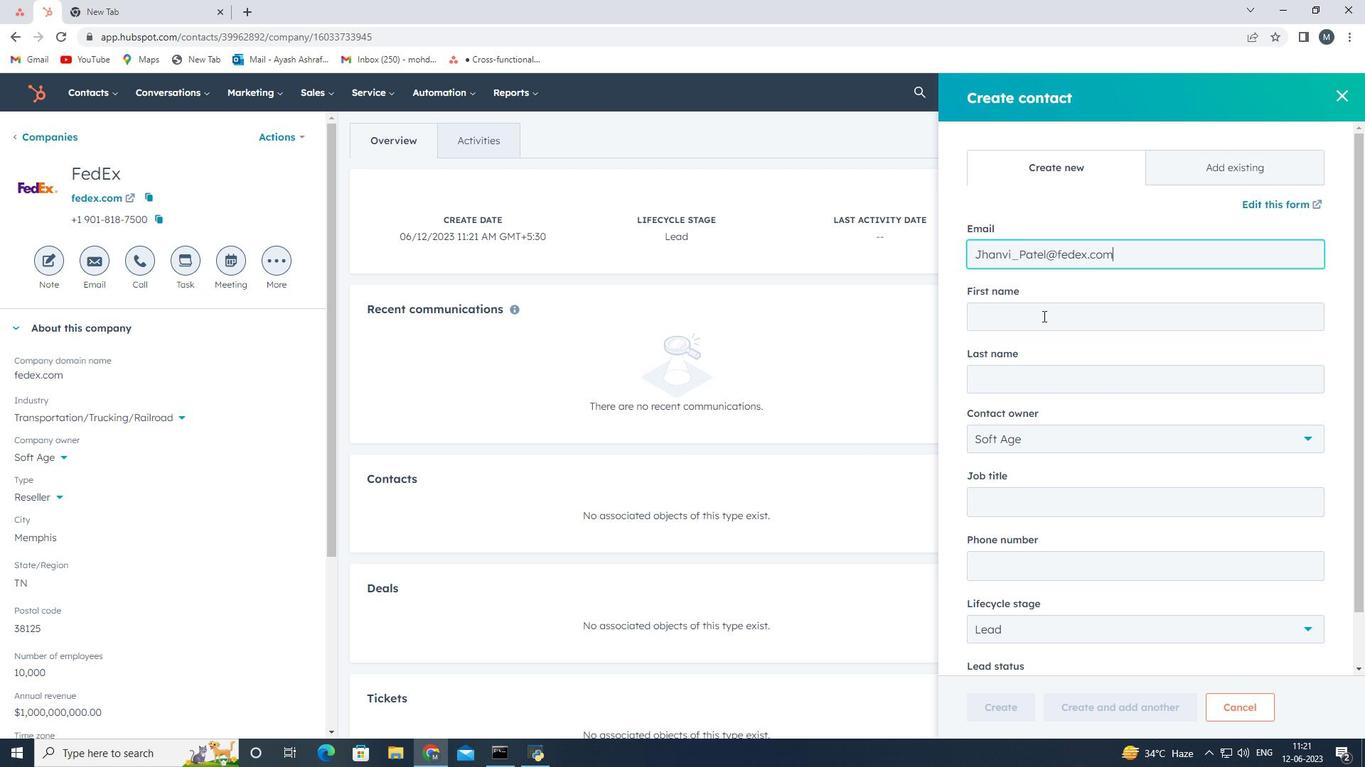 
Action: Key pressed <Key.shift><Key.shift><Key.shift><Key.shift><Key.shift><Key.shift><Key.shift><Key.shift>Jhanvi
Screenshot: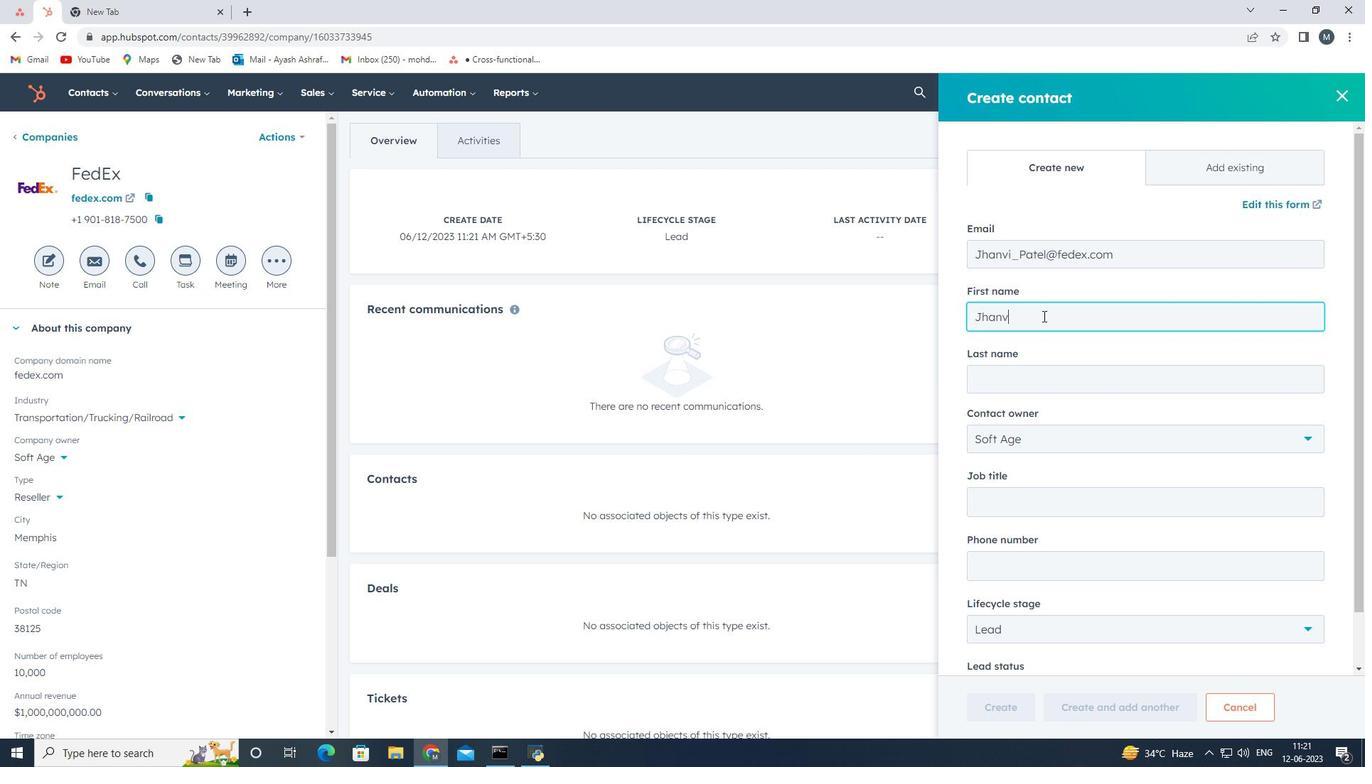 
Action: Mouse moved to (1030, 377)
Screenshot: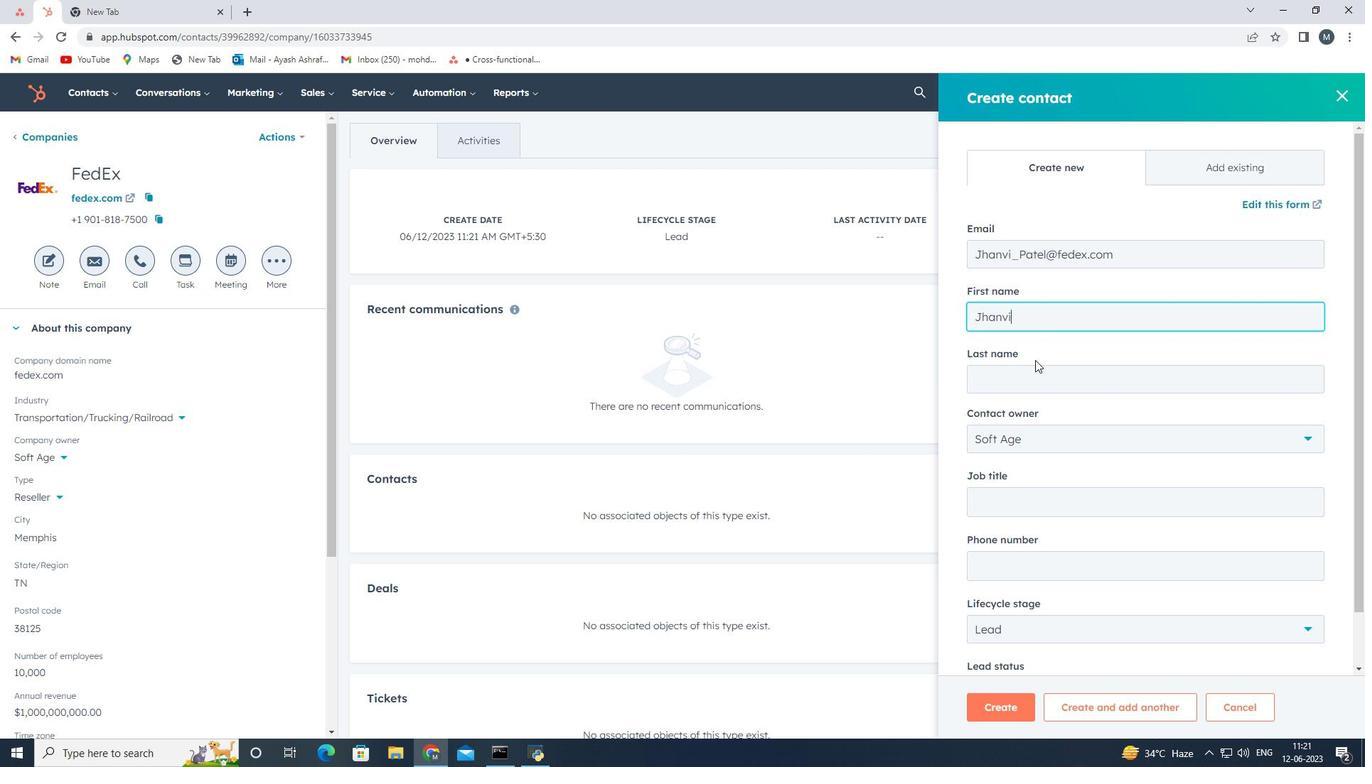 
Action: Mouse pressed left at (1030, 377)
Screenshot: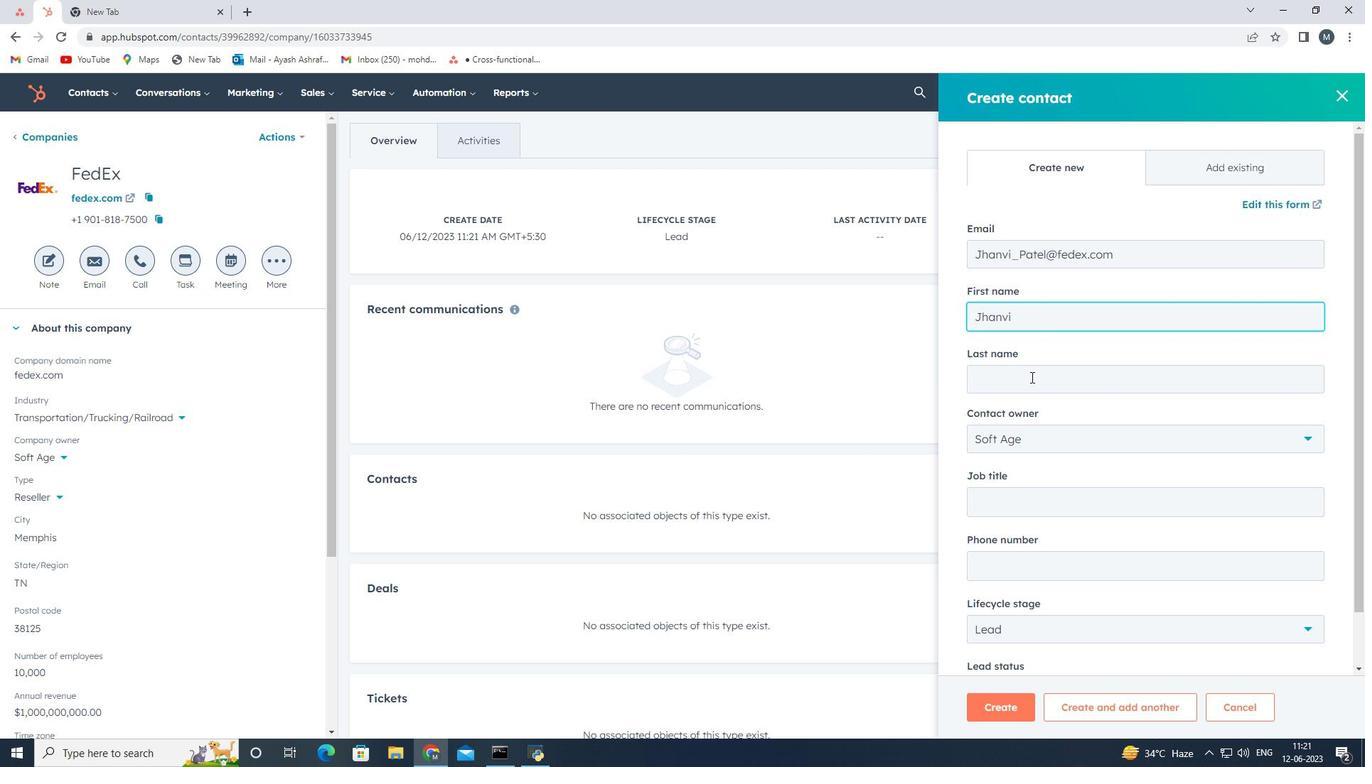 
Action: Mouse moved to (1013, 390)
Screenshot: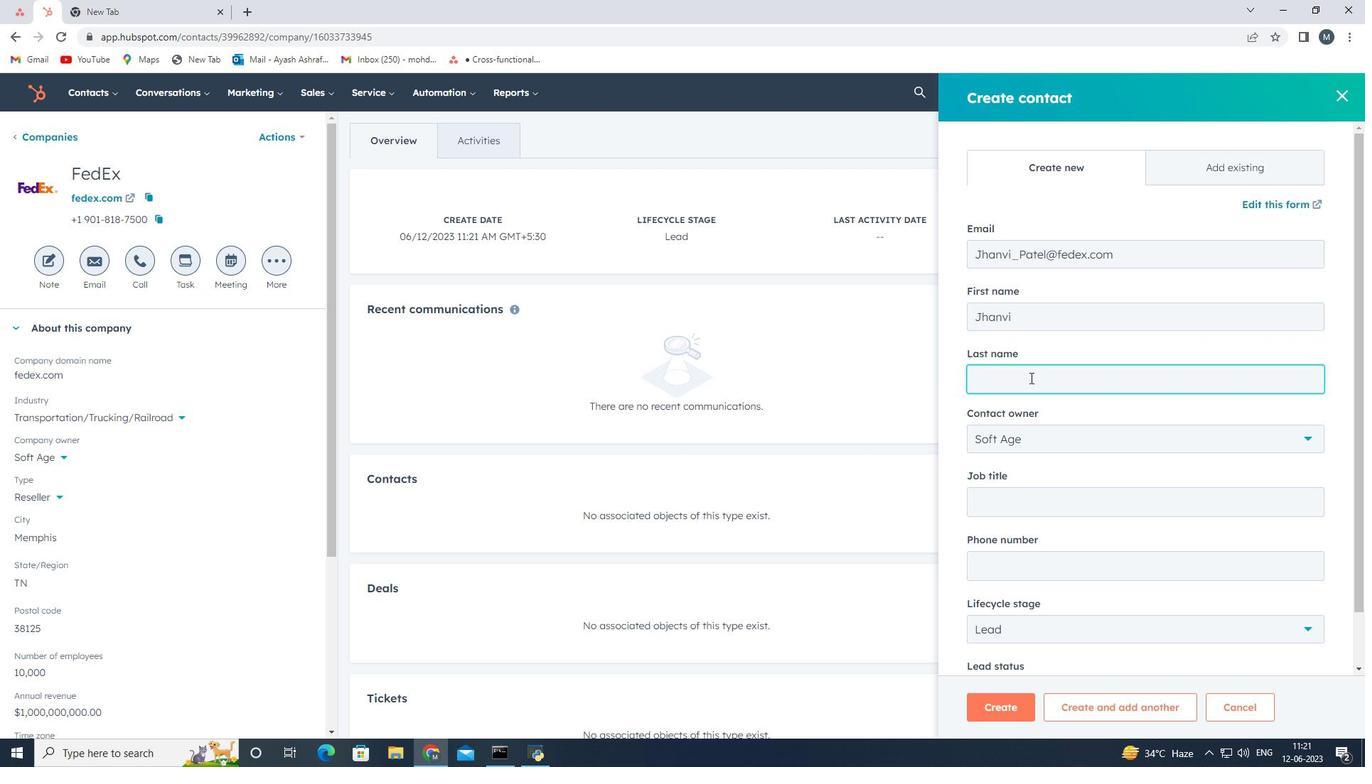 
Action: Key pressed <Key.shift>Patel
Screenshot: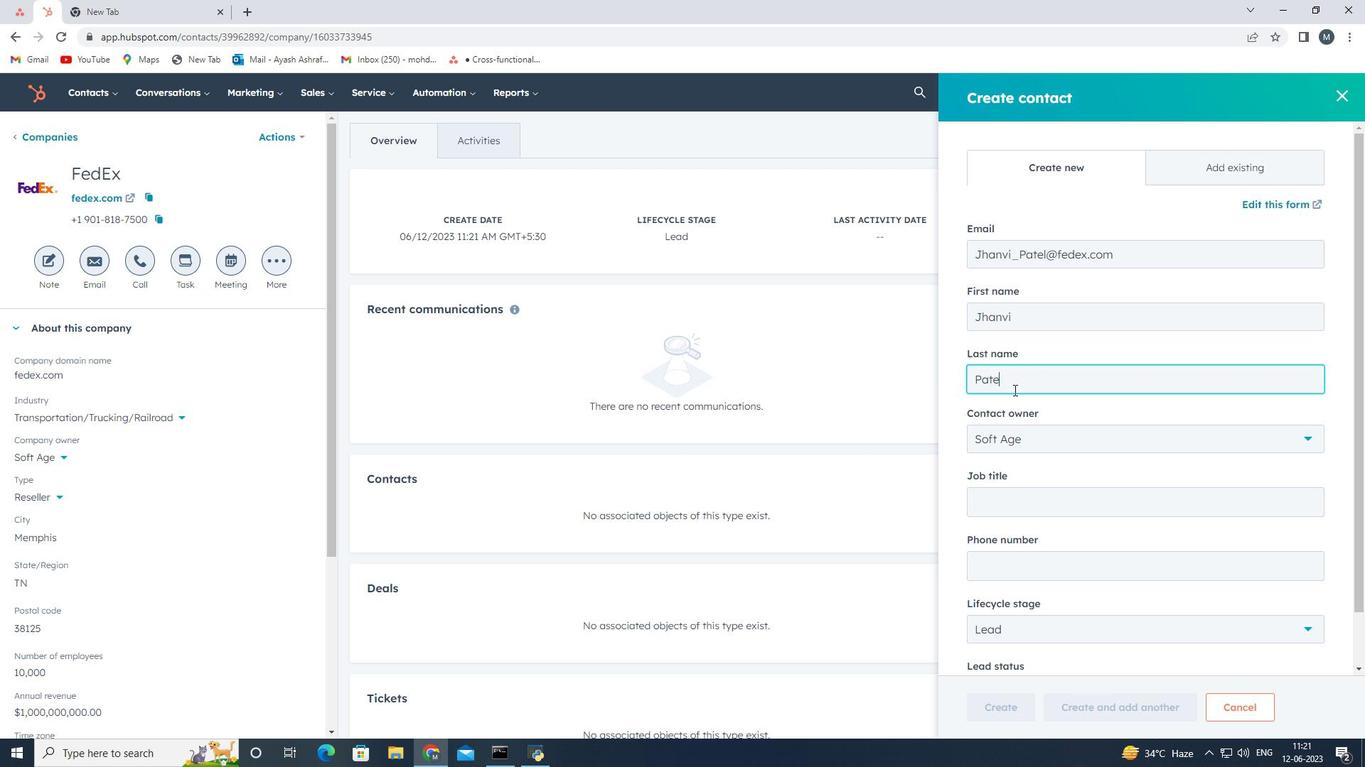 
Action: Mouse moved to (1012, 500)
Screenshot: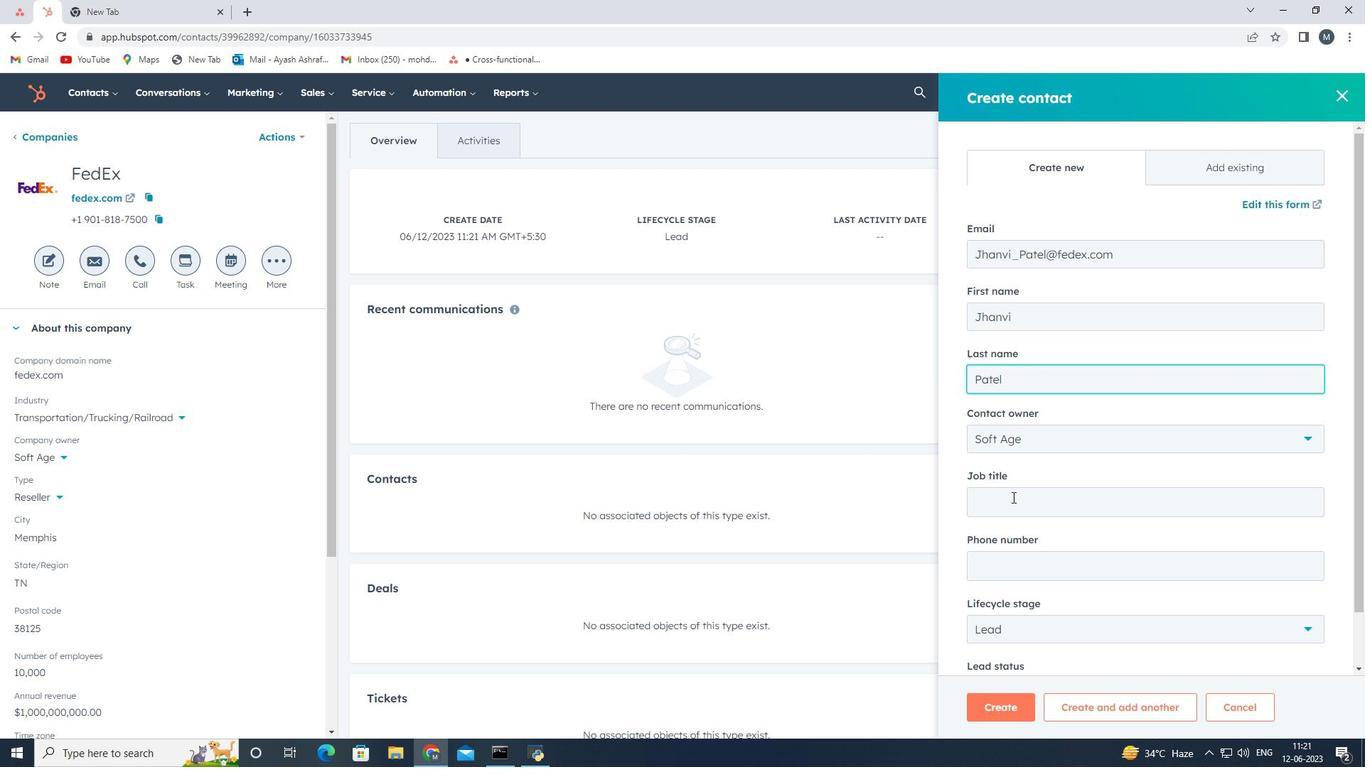 
Action: Mouse pressed left at (1012, 500)
Screenshot: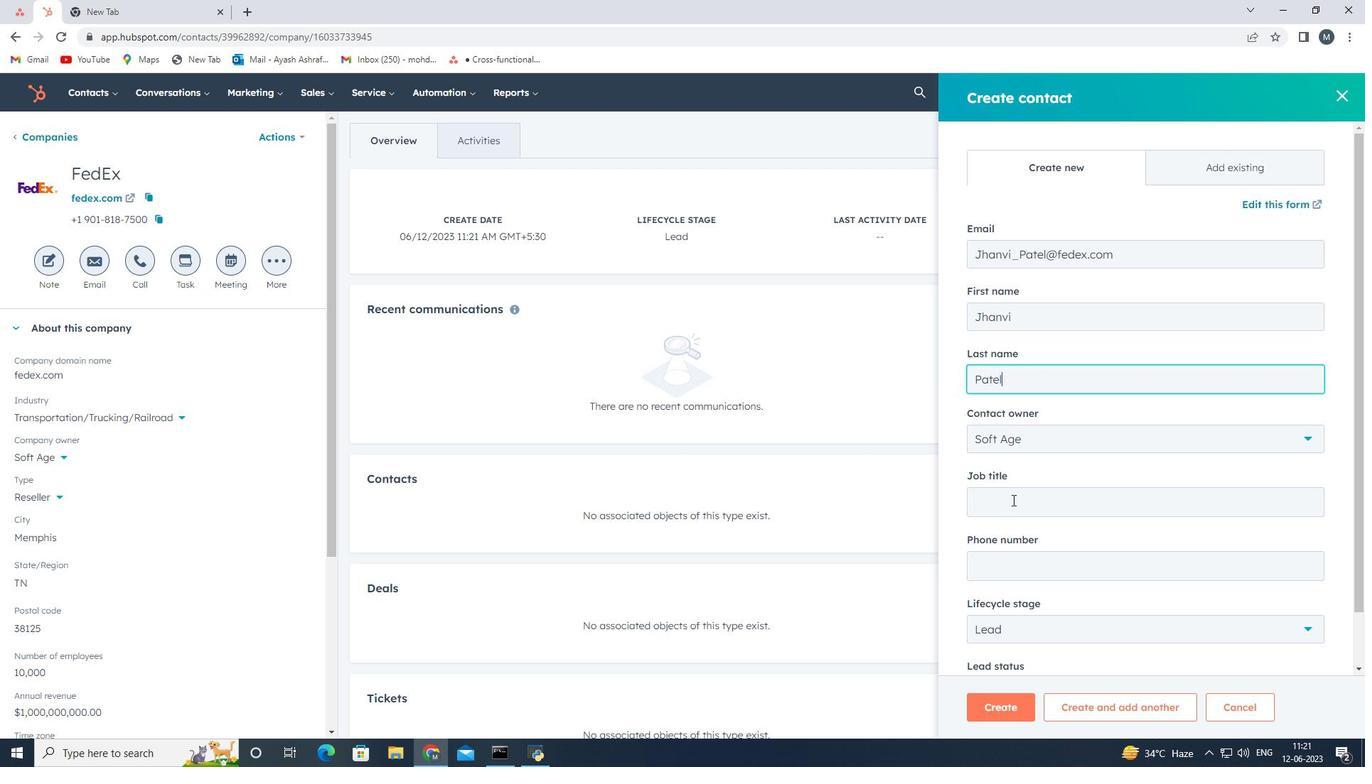 
Action: Key pressed <Key.shift><Key.shift><Key.shift>Customer<Key.space><Key.shift>Servce<Key.backspace><Key.backspace>ice<Key.space><Key.shift>Manager
Screenshot: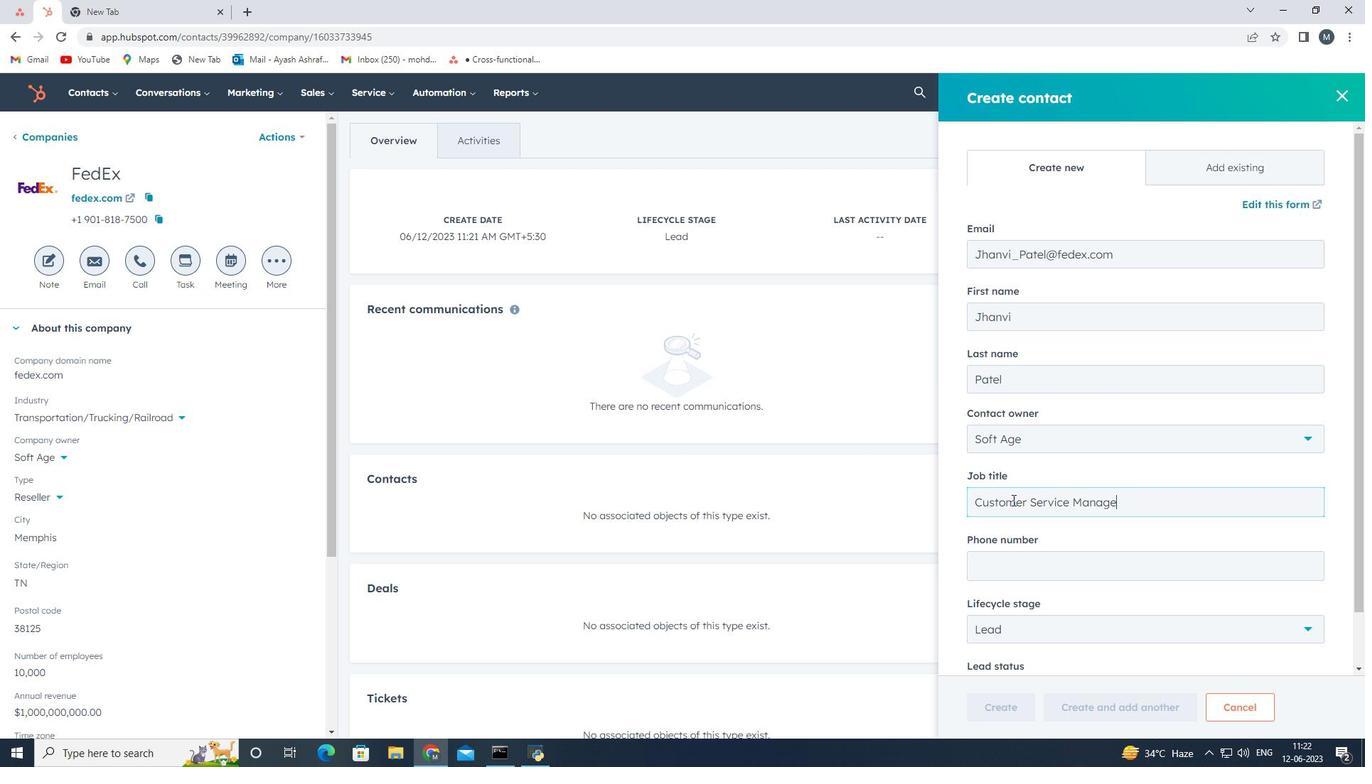 
Action: Mouse moved to (1042, 573)
Screenshot: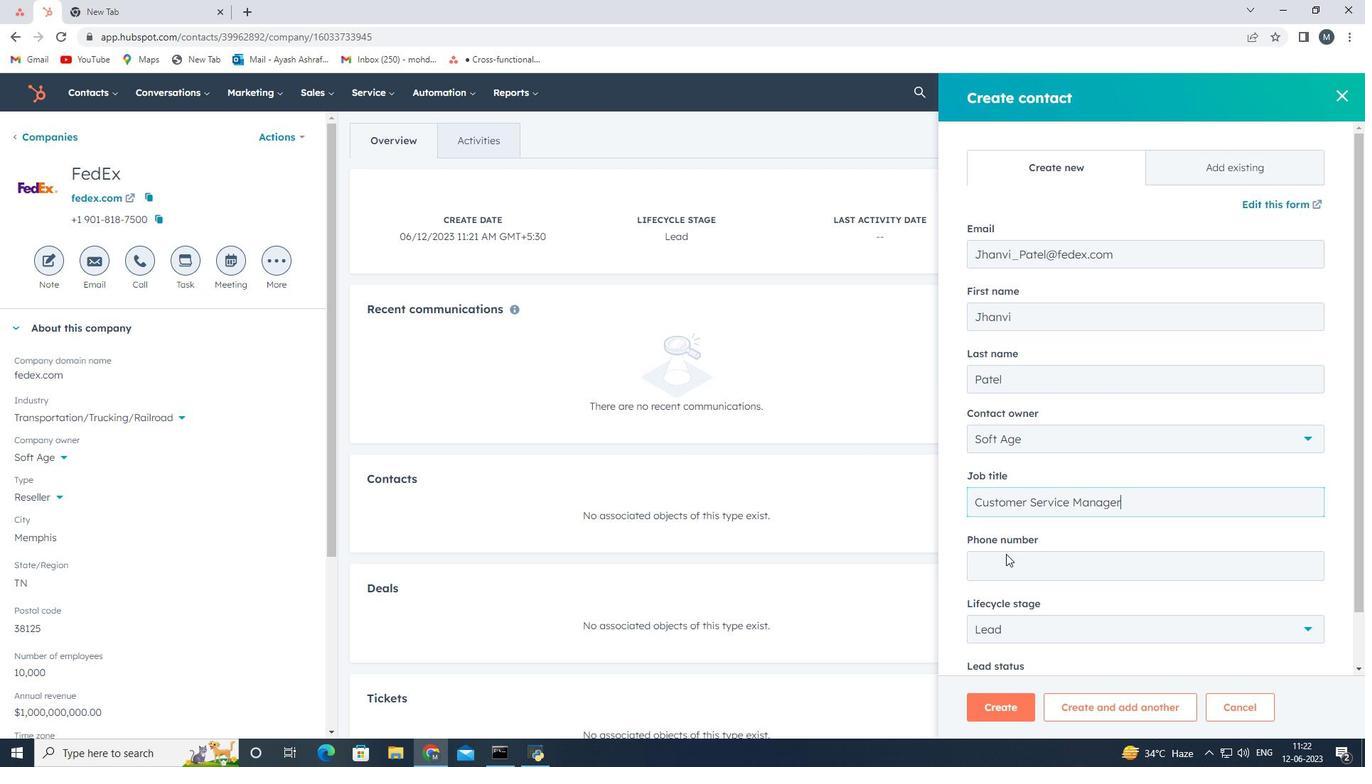 
Action: Mouse pressed left at (1042, 573)
Screenshot: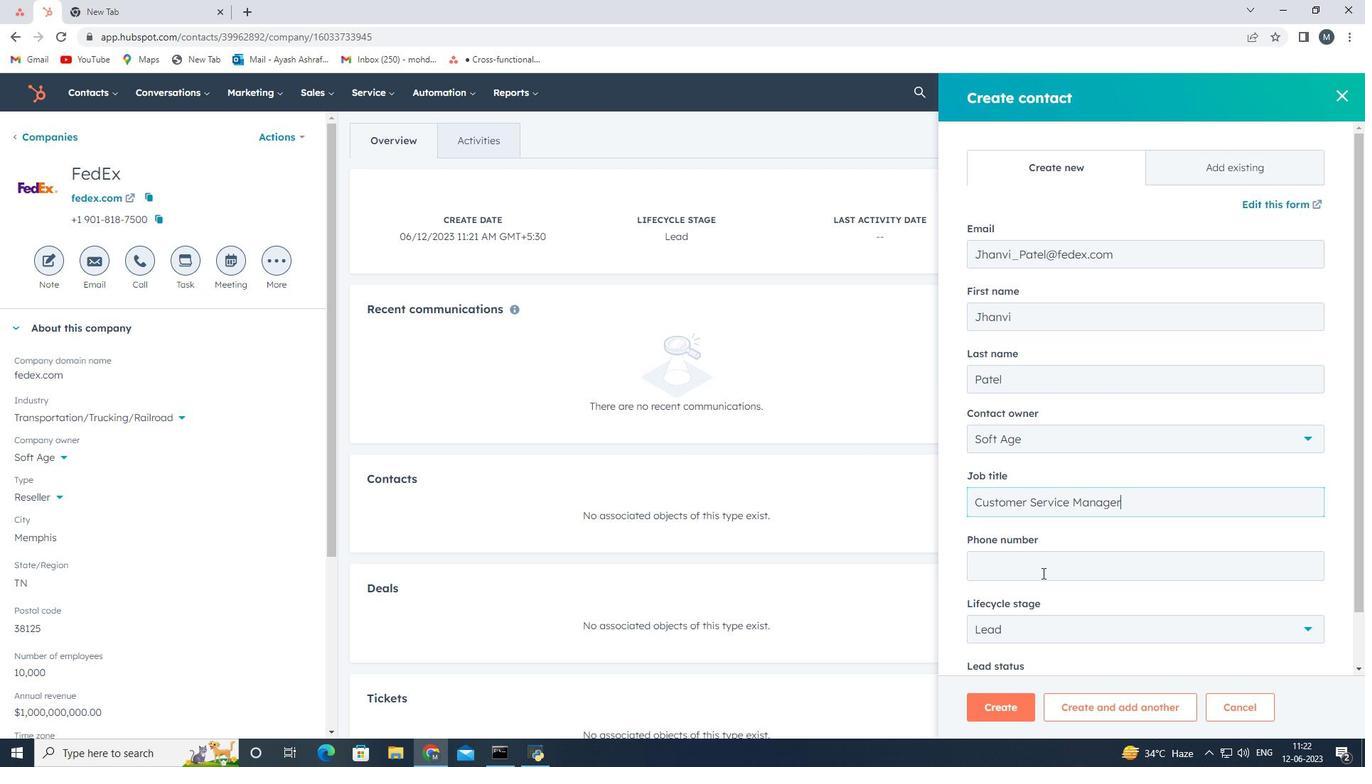 
Action: Key pressed 6<Key.backspace>8015555678
Screenshot: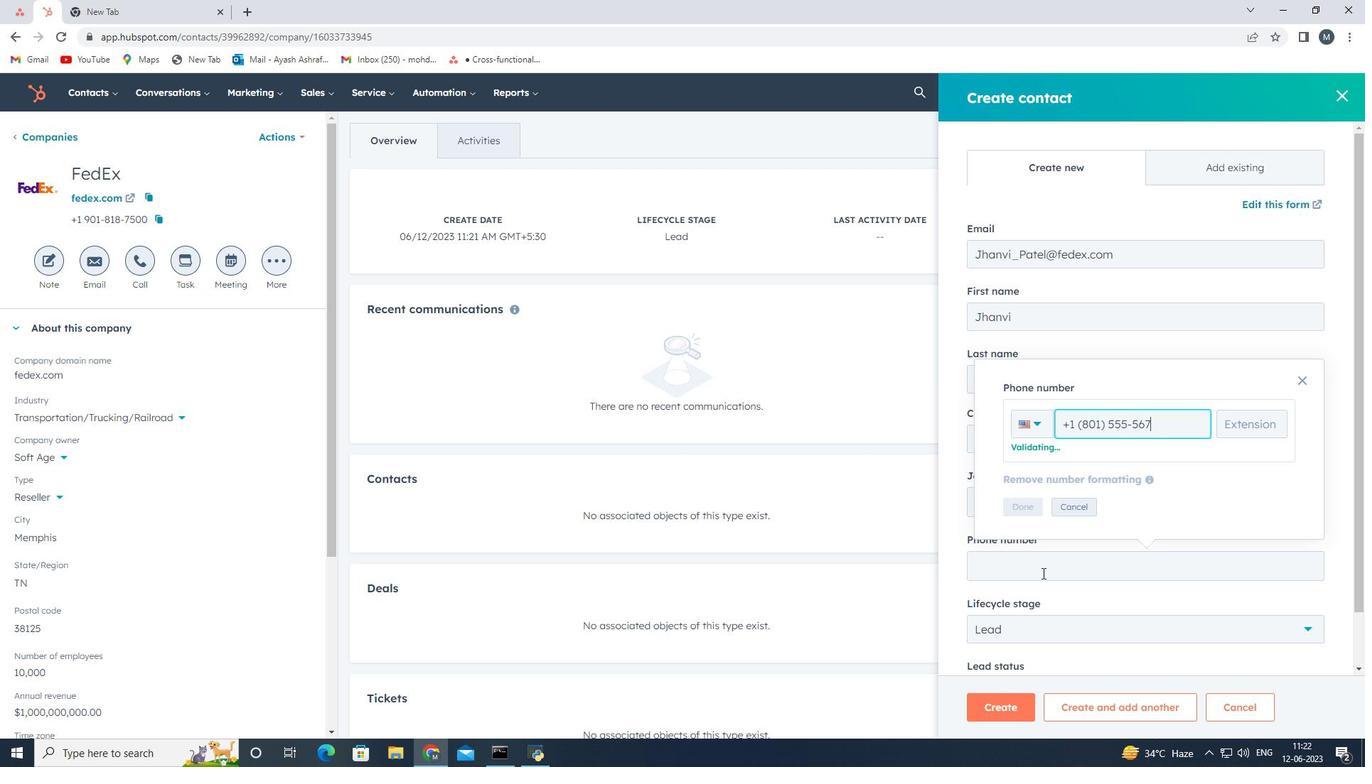 
Action: Mouse moved to (1022, 504)
Screenshot: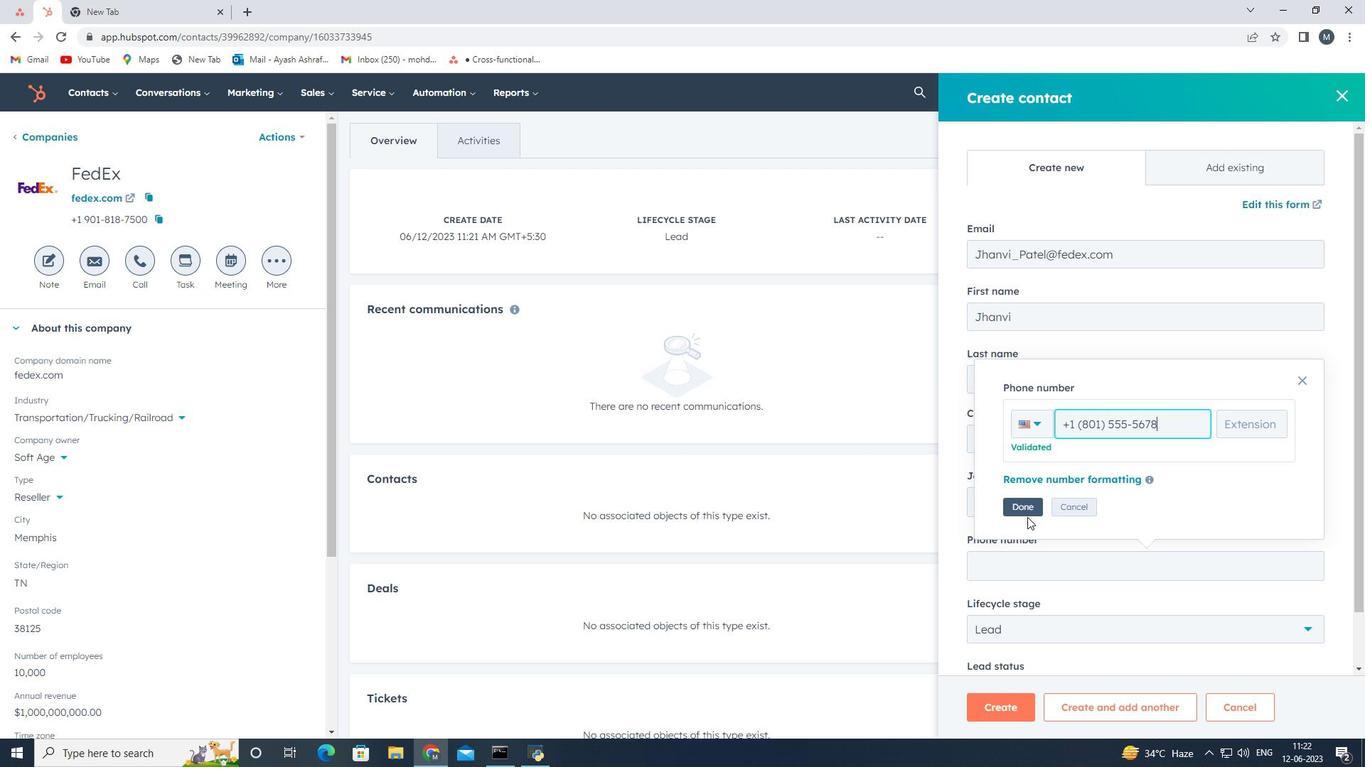 
Action: Mouse pressed left at (1022, 504)
Screenshot: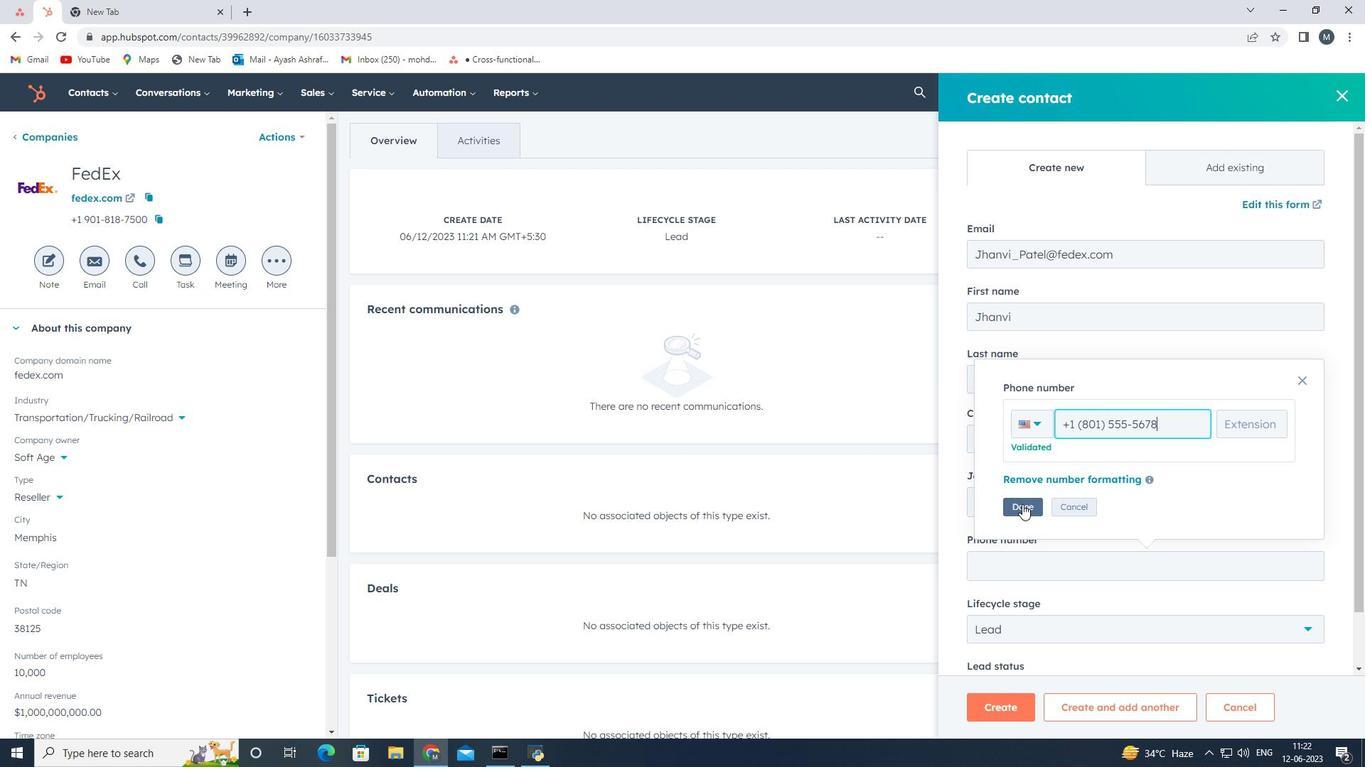 
Action: Mouse moved to (1062, 658)
Screenshot: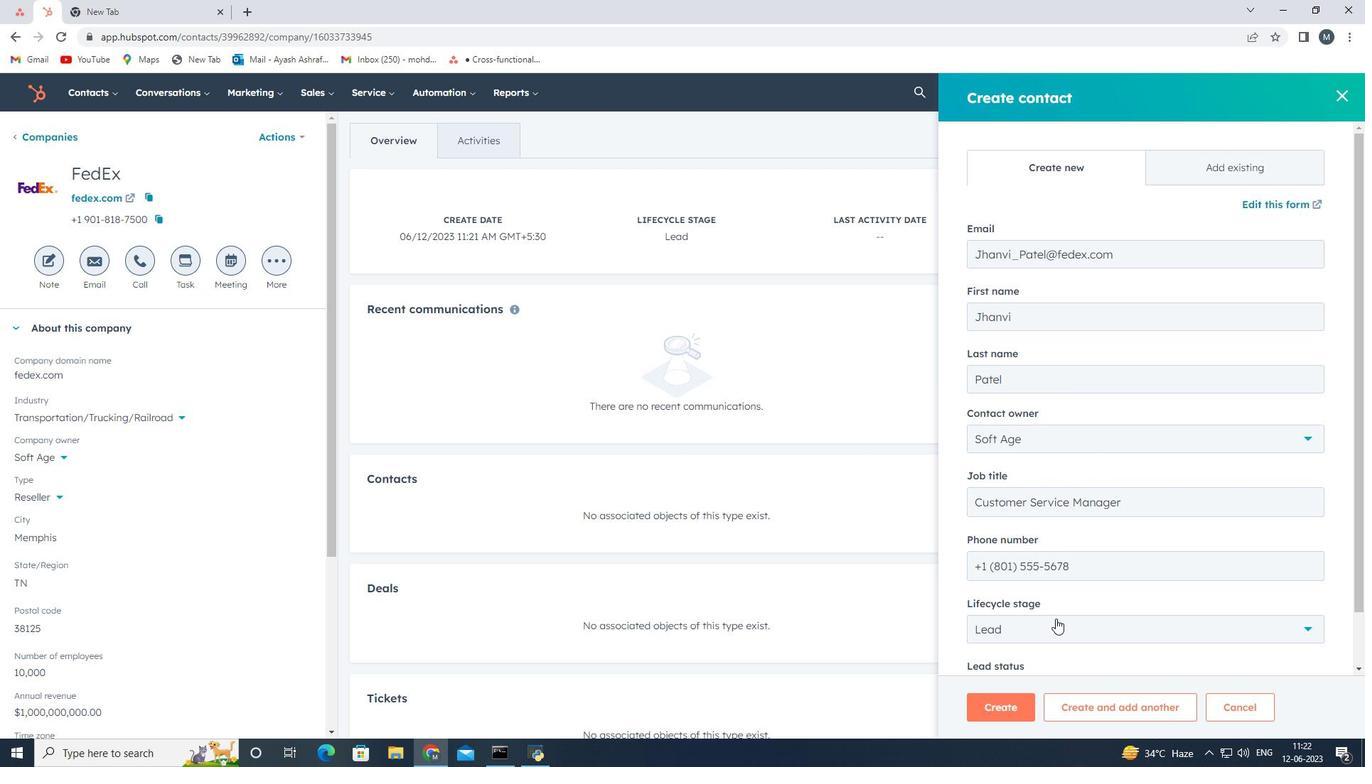
Action: Mouse scrolled (1062, 657) with delta (0, 0)
Screenshot: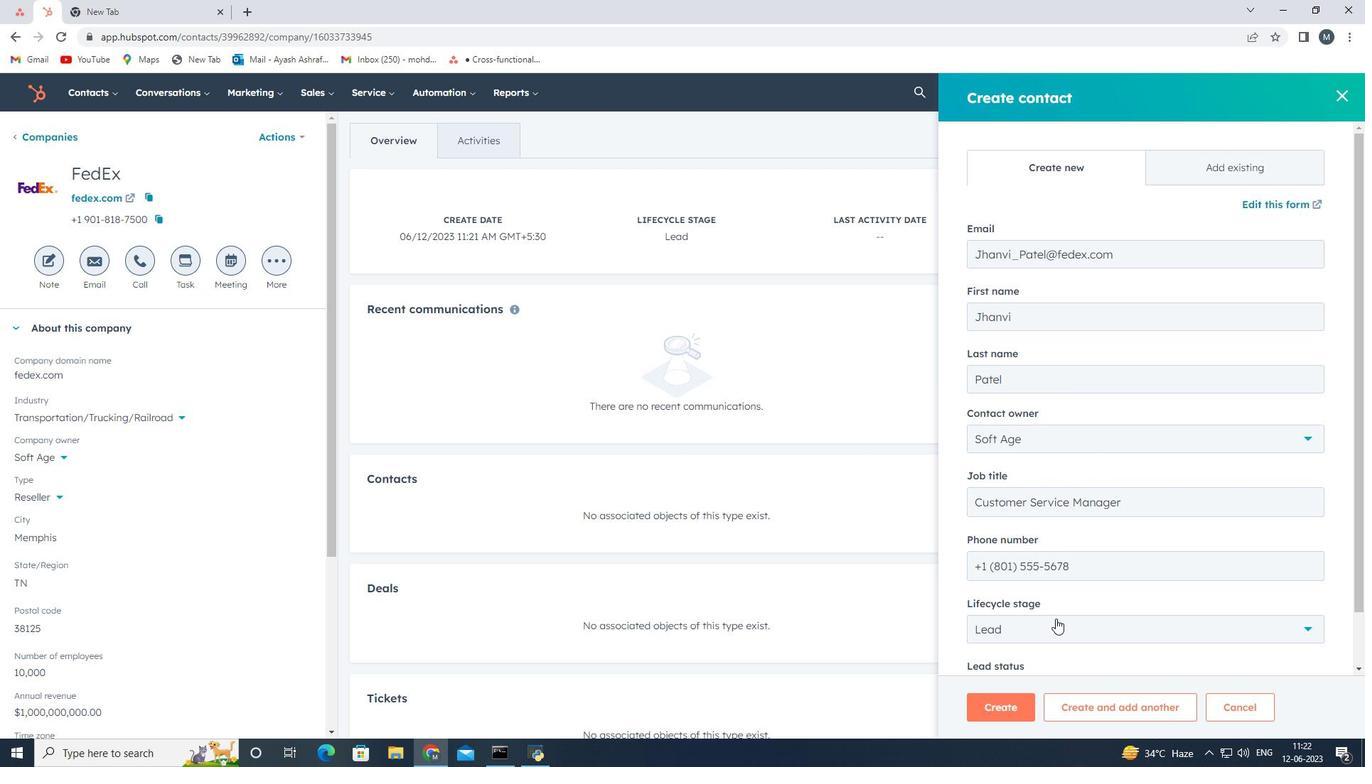 
Action: Mouse moved to (1064, 660)
Screenshot: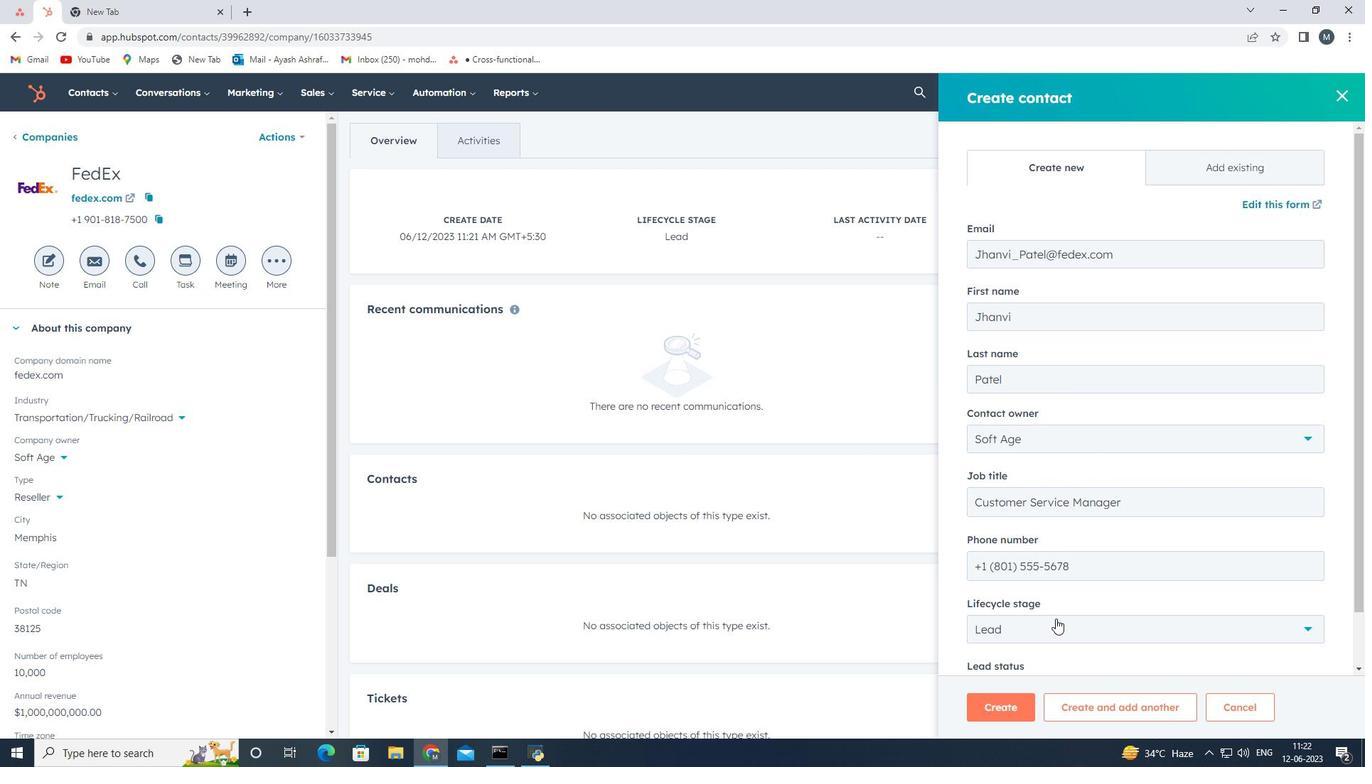 
Action: Mouse scrolled (1064, 659) with delta (0, 0)
Screenshot: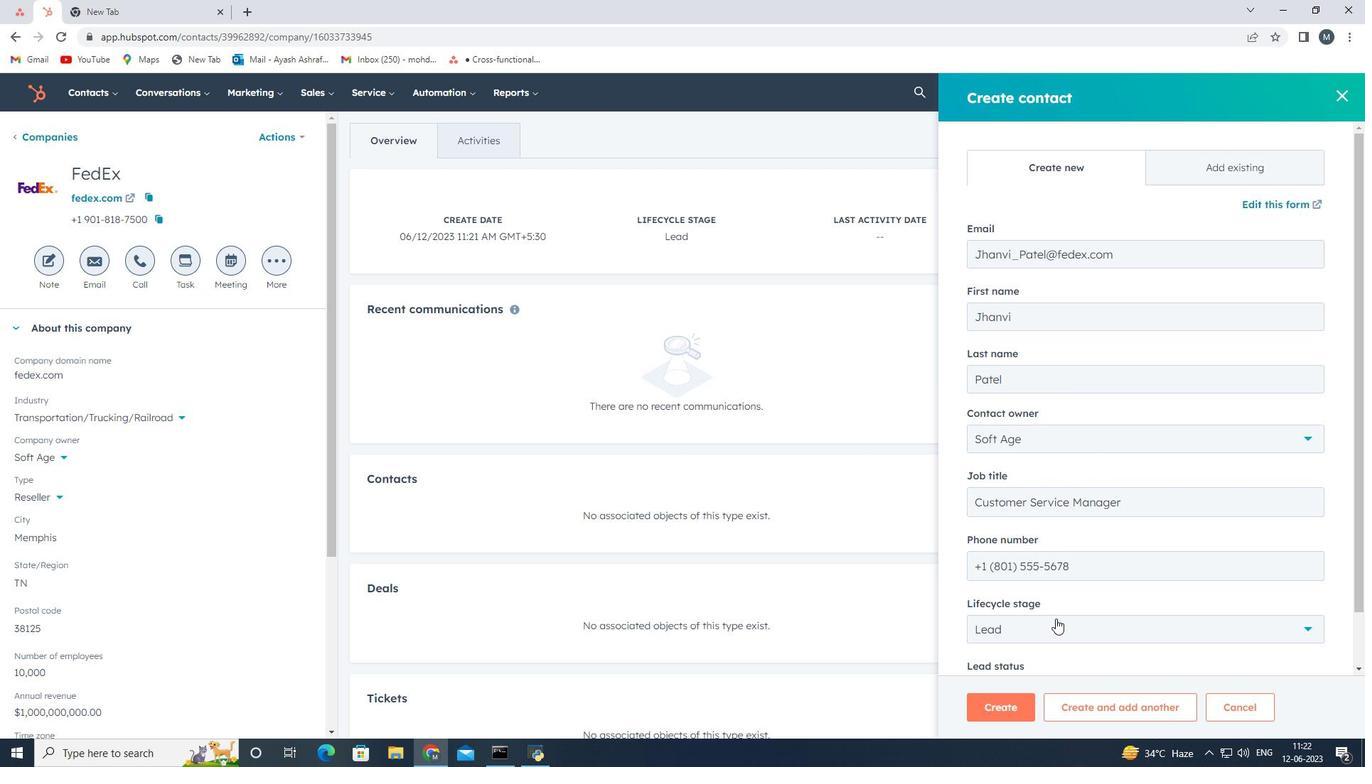 
Action: Mouse moved to (1065, 661)
Screenshot: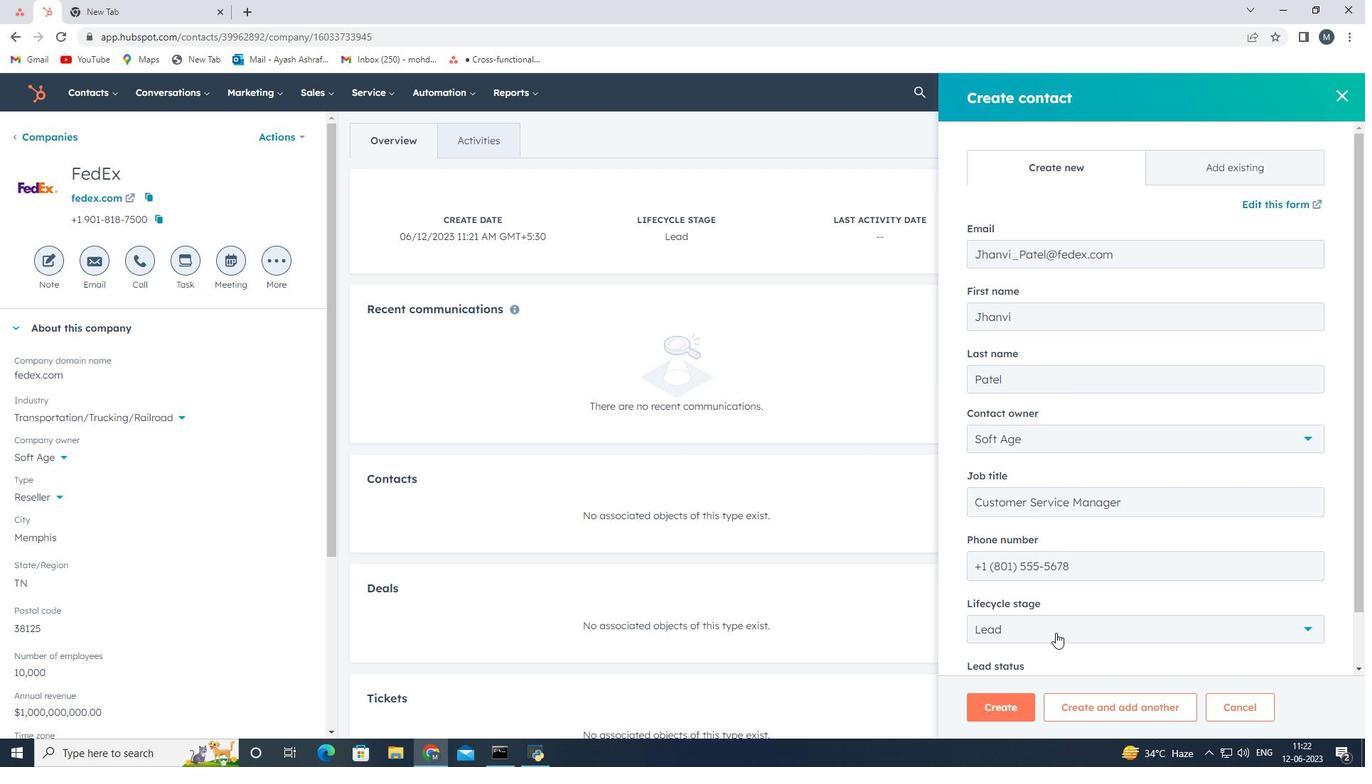 
Action: Mouse scrolled (1065, 660) with delta (0, 0)
Screenshot: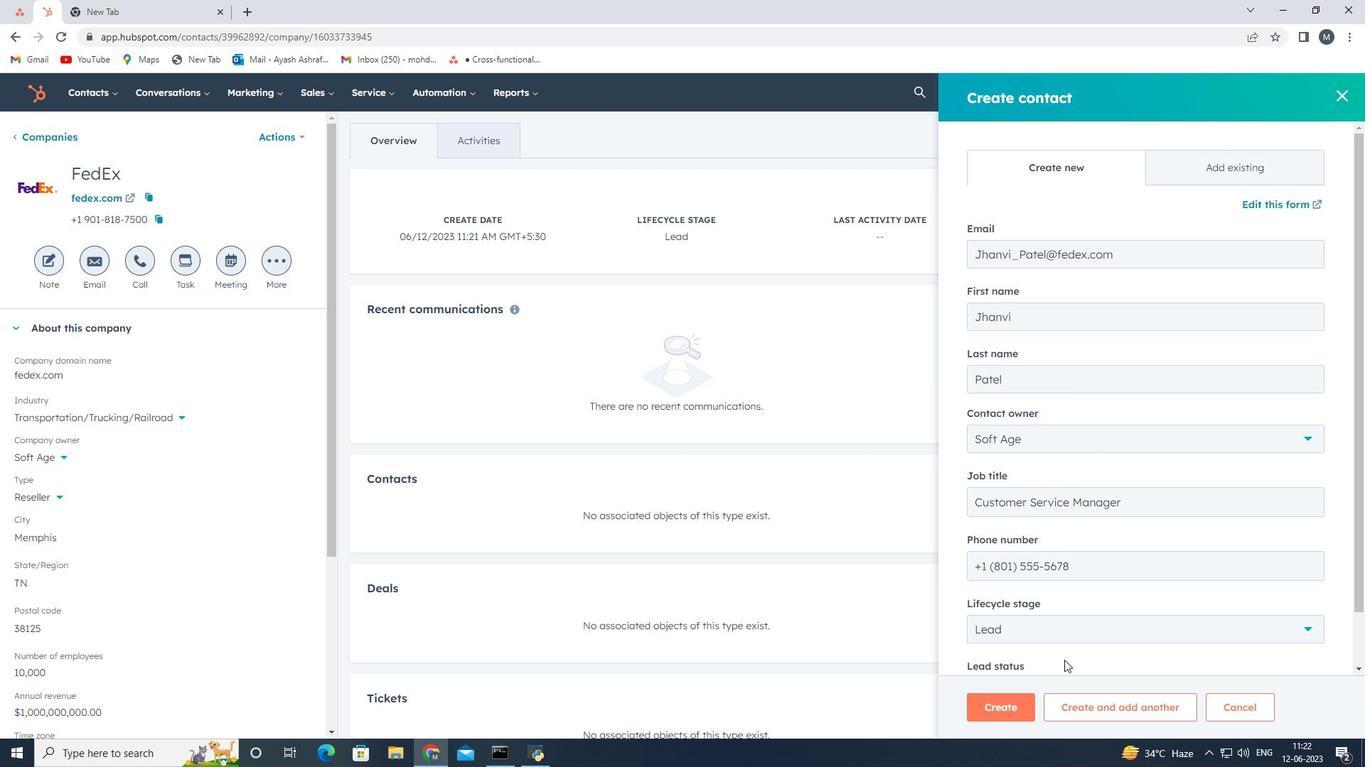 
Action: Mouse moved to (1096, 563)
Screenshot: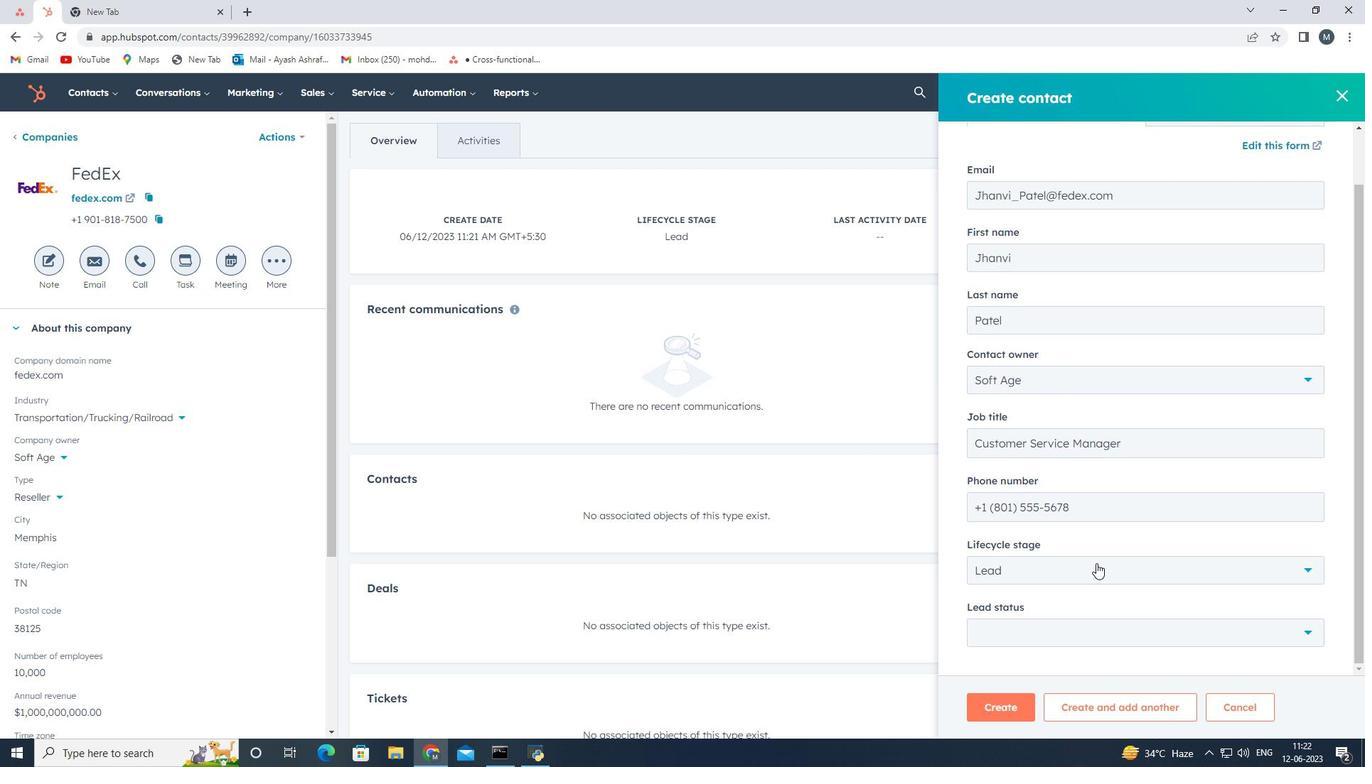 
Action: Mouse pressed left at (1096, 563)
Screenshot: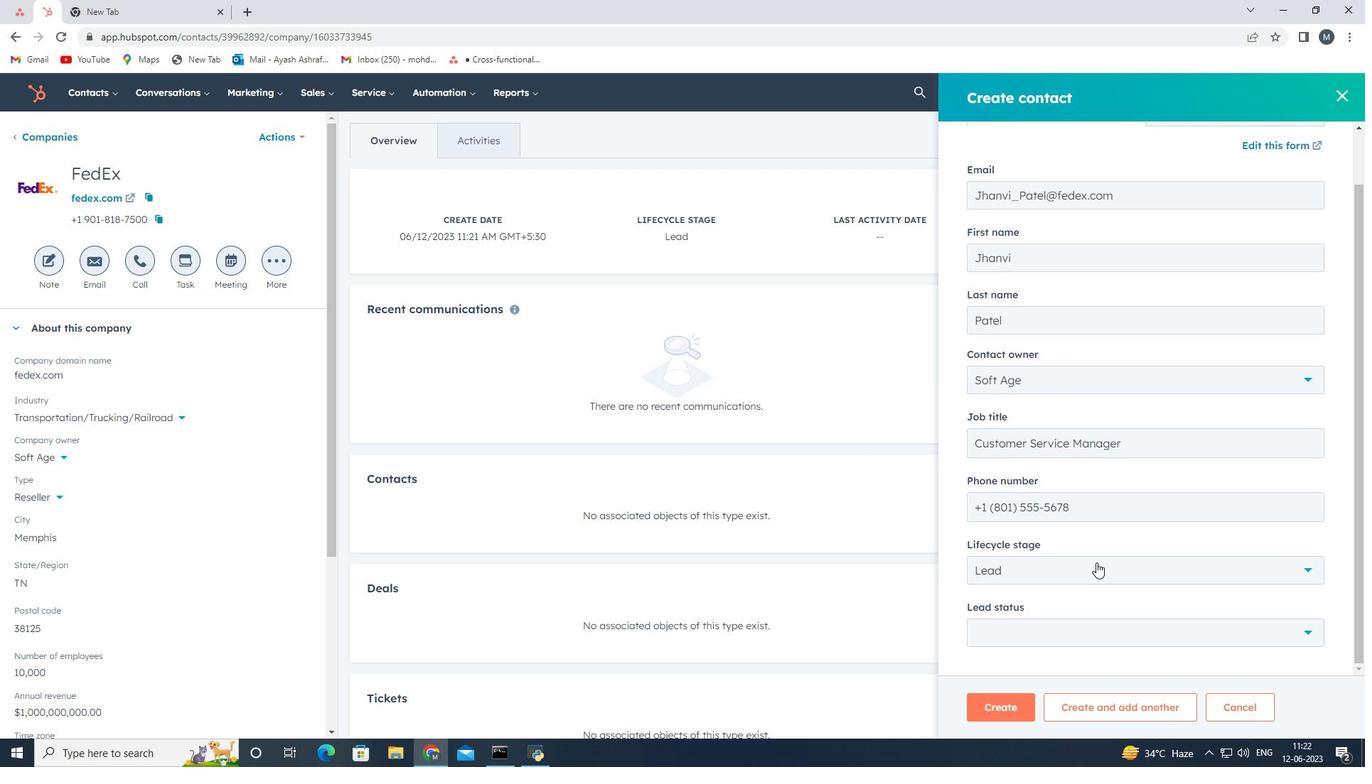 
Action: Mouse moved to (1015, 446)
Screenshot: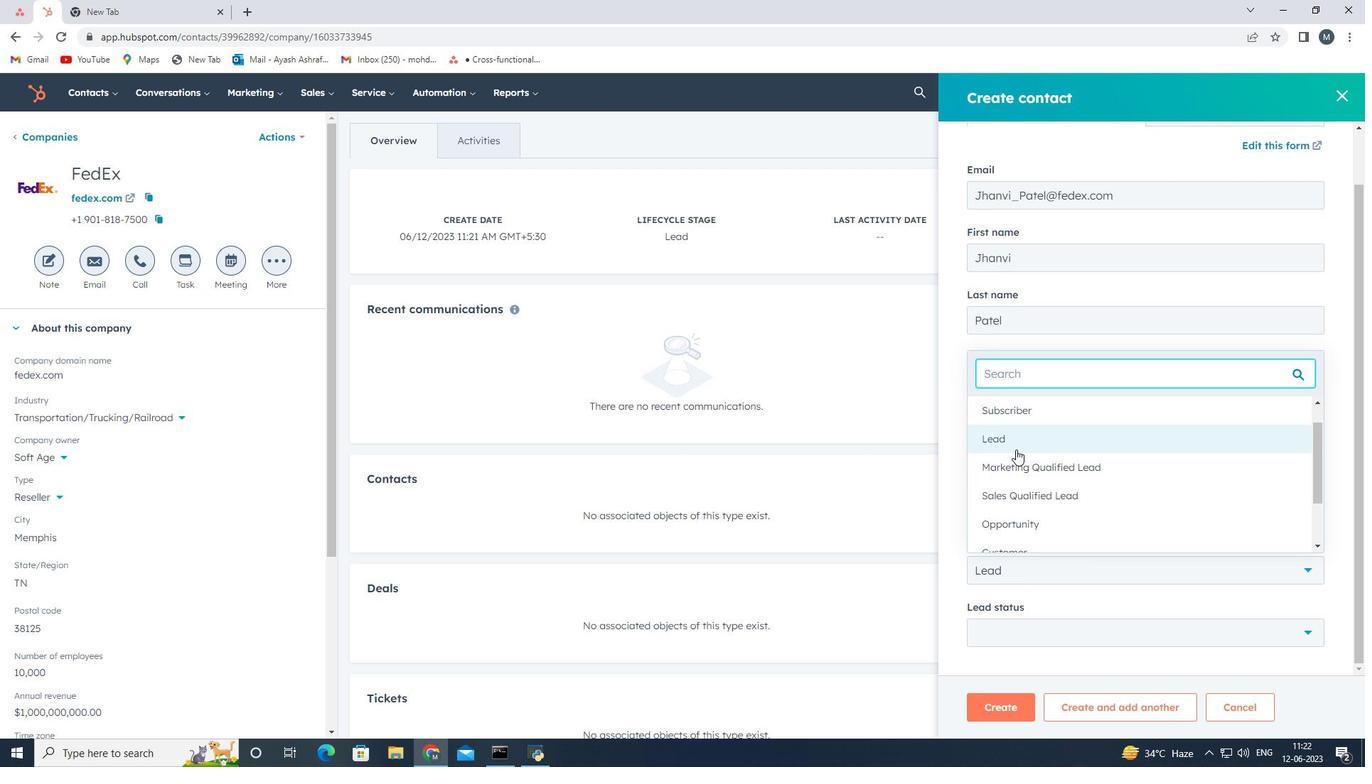 
Action: Mouse pressed left at (1015, 446)
Screenshot: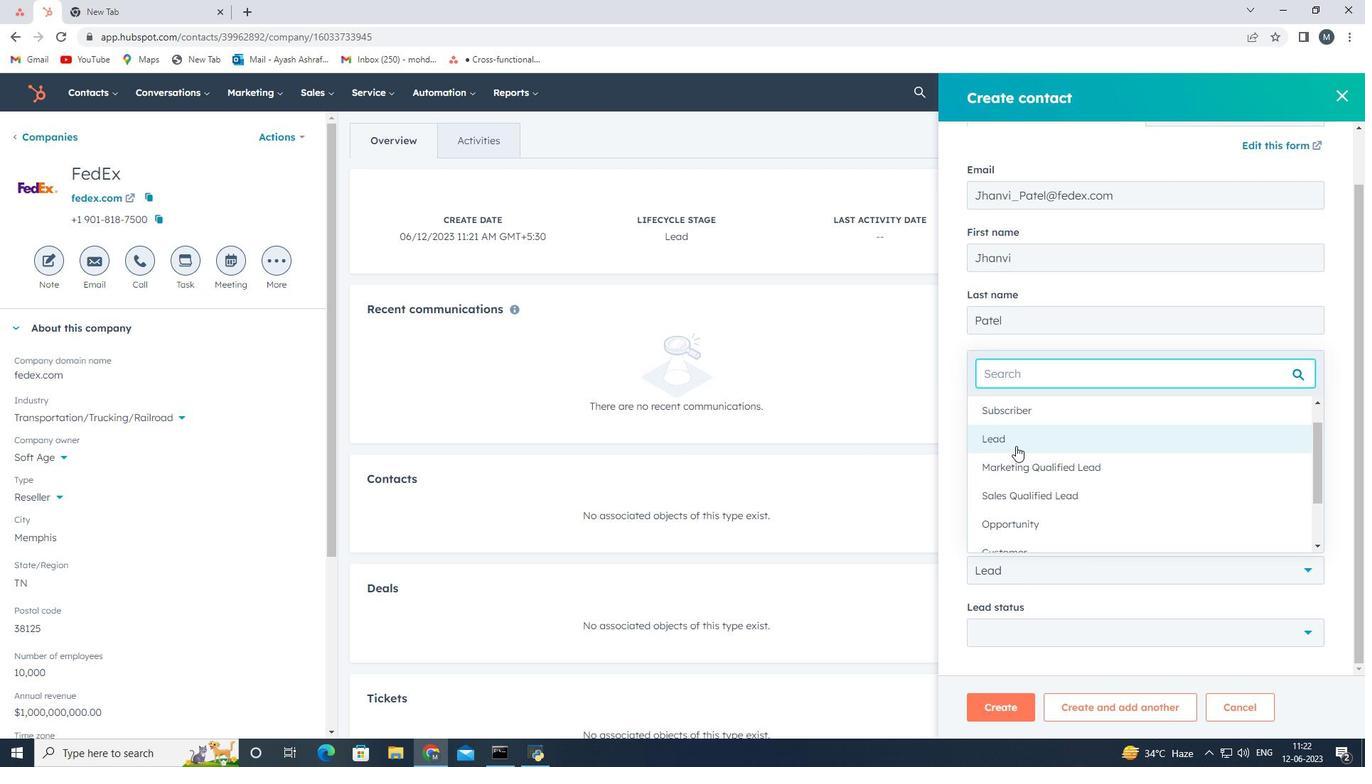 
Action: Mouse moved to (1033, 634)
Screenshot: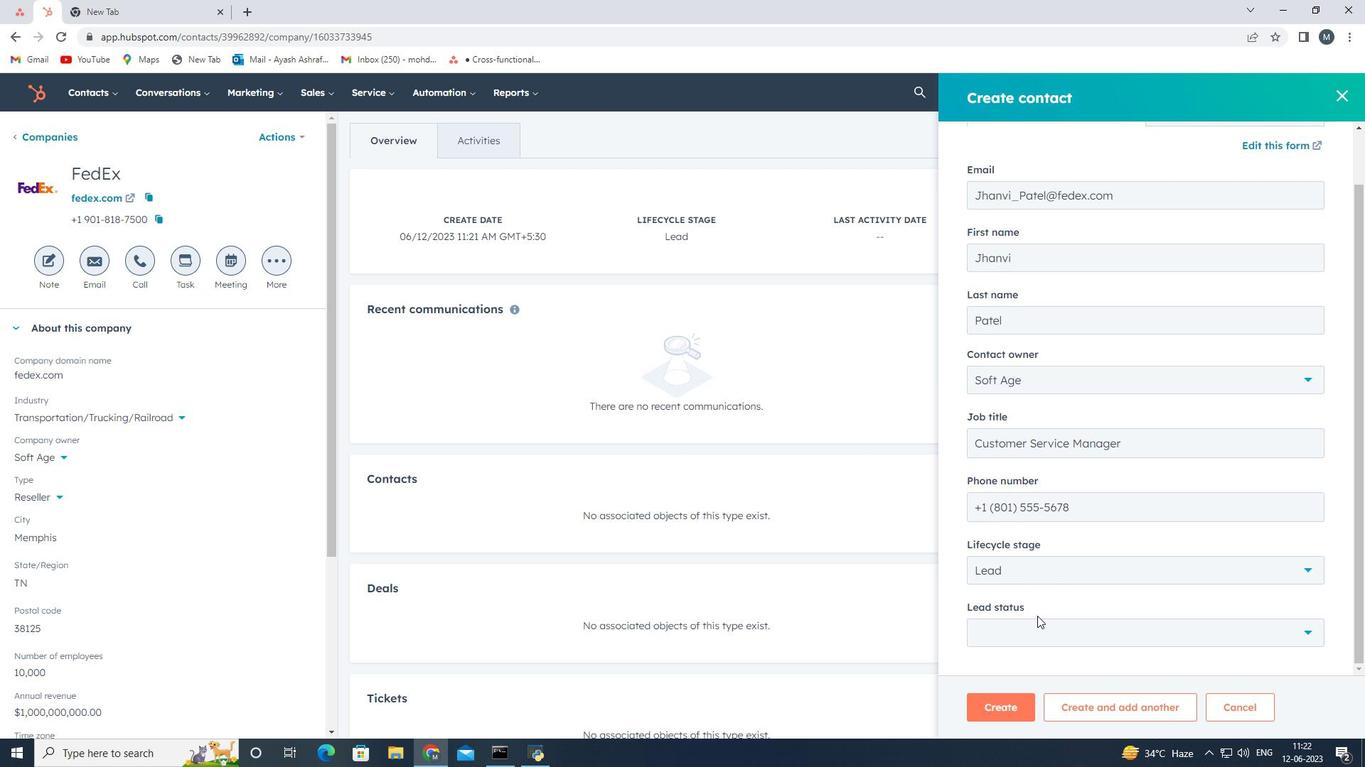 
Action: Mouse pressed left at (1033, 634)
Screenshot: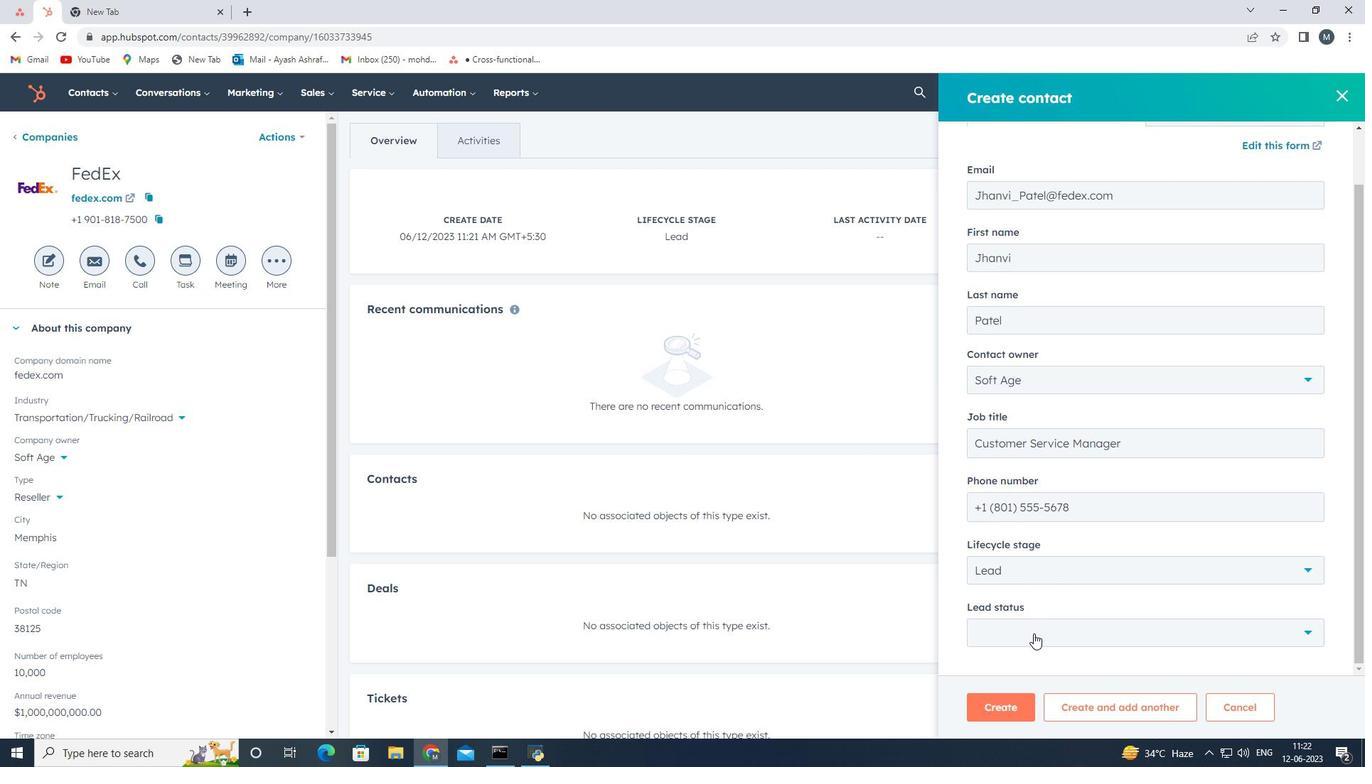 
Action: Mouse moved to (1001, 528)
Screenshot: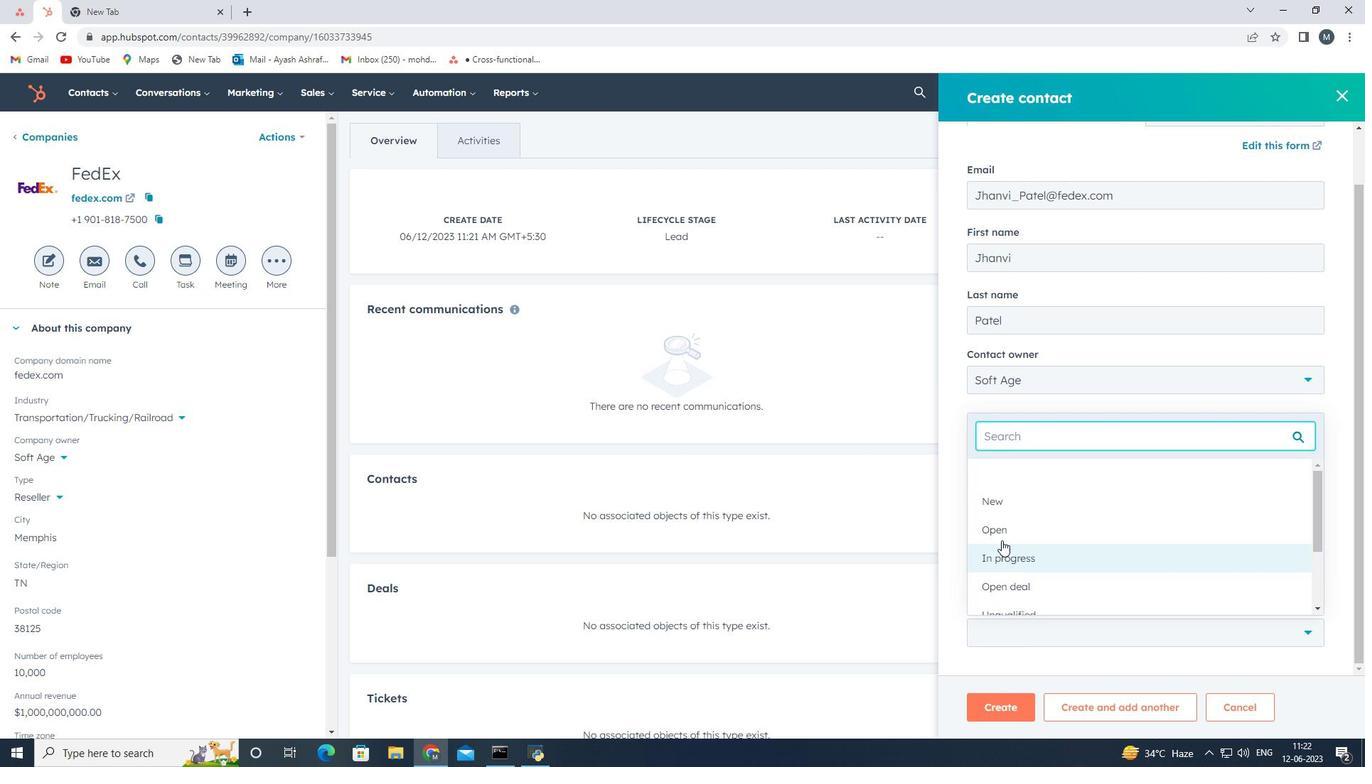 
Action: Mouse pressed left at (1001, 528)
Screenshot: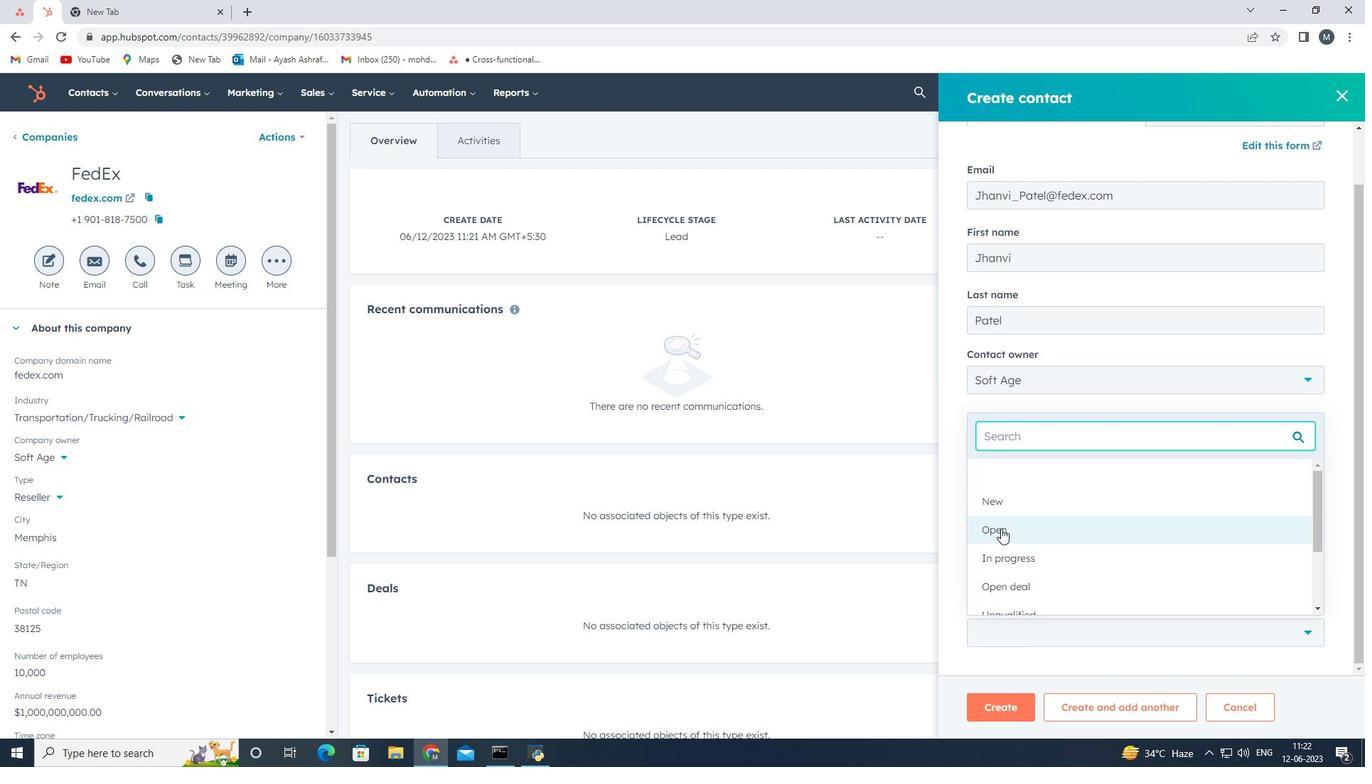 
Action: Mouse moved to (1016, 705)
Screenshot: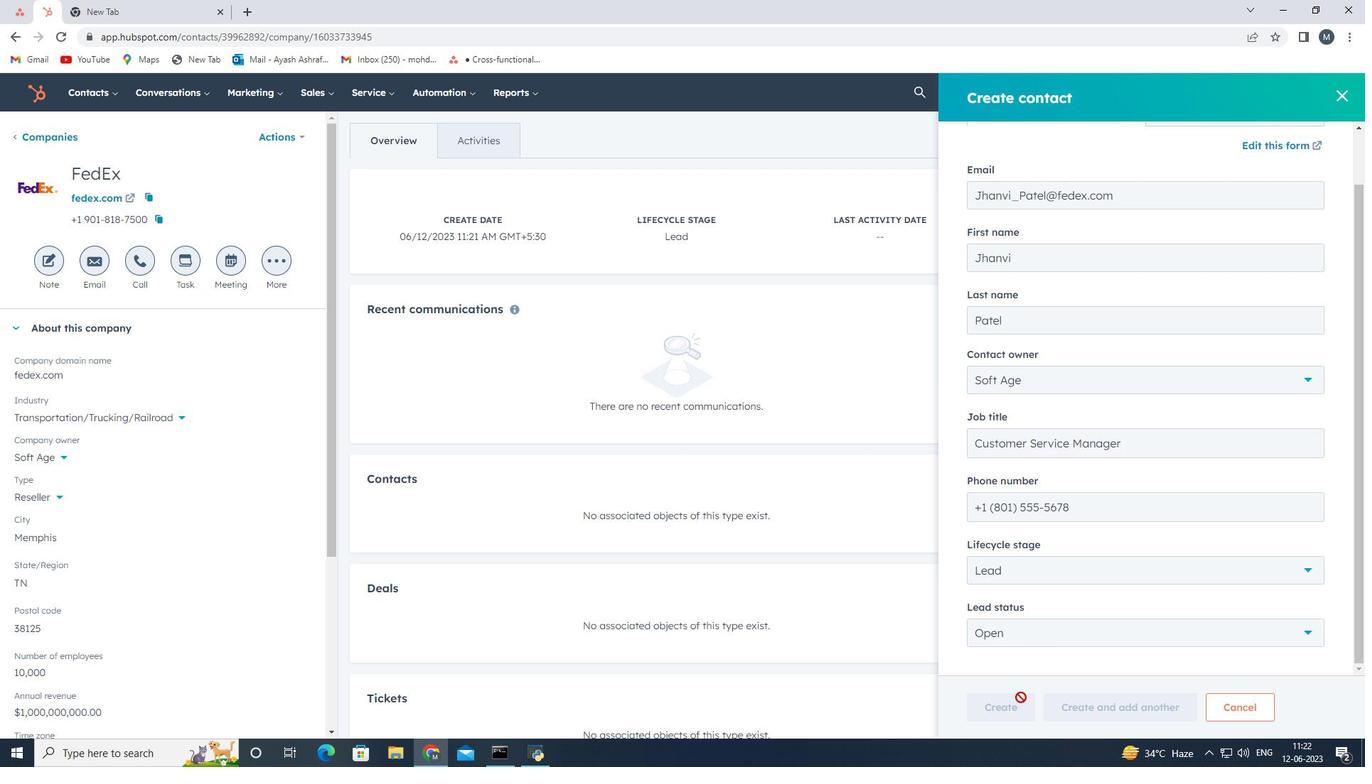 
Action: Mouse pressed left at (1016, 705)
Screenshot: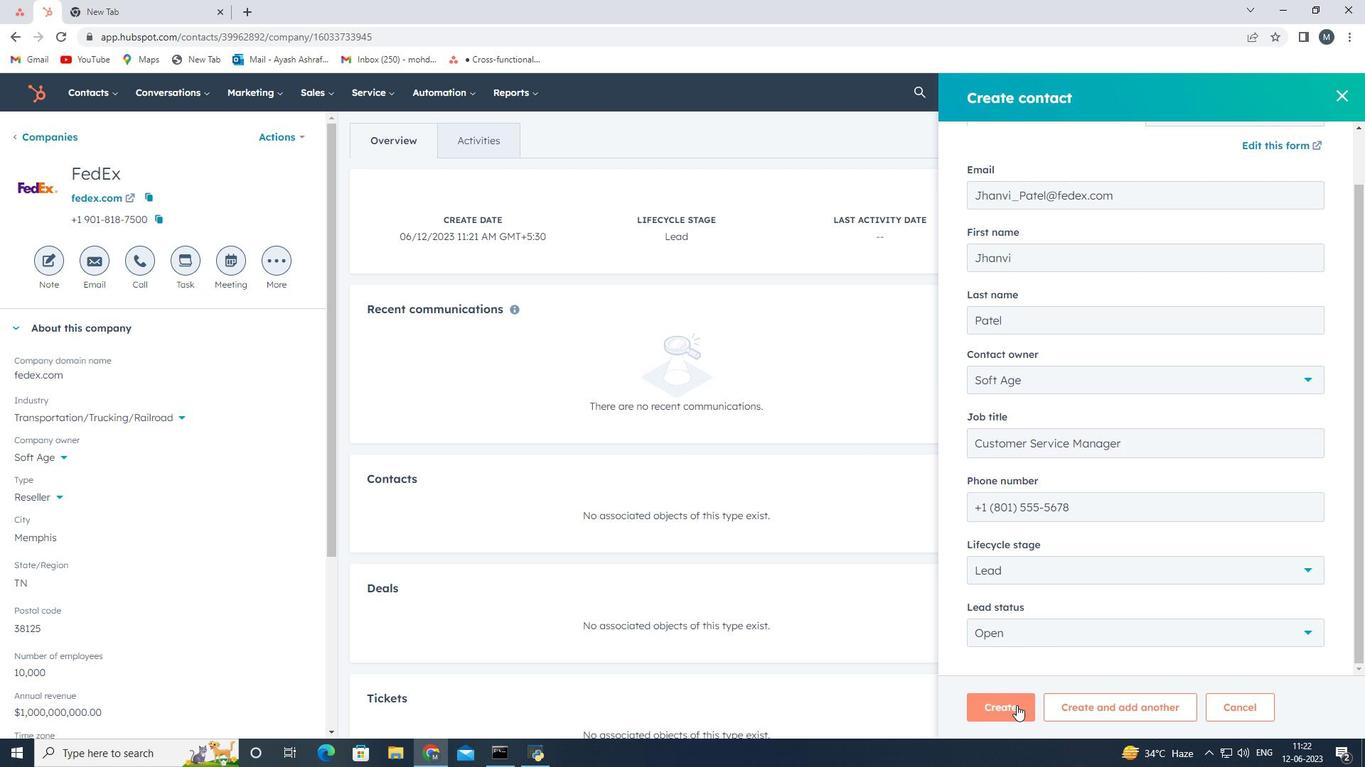
Action: Mouse moved to (749, 476)
Screenshot: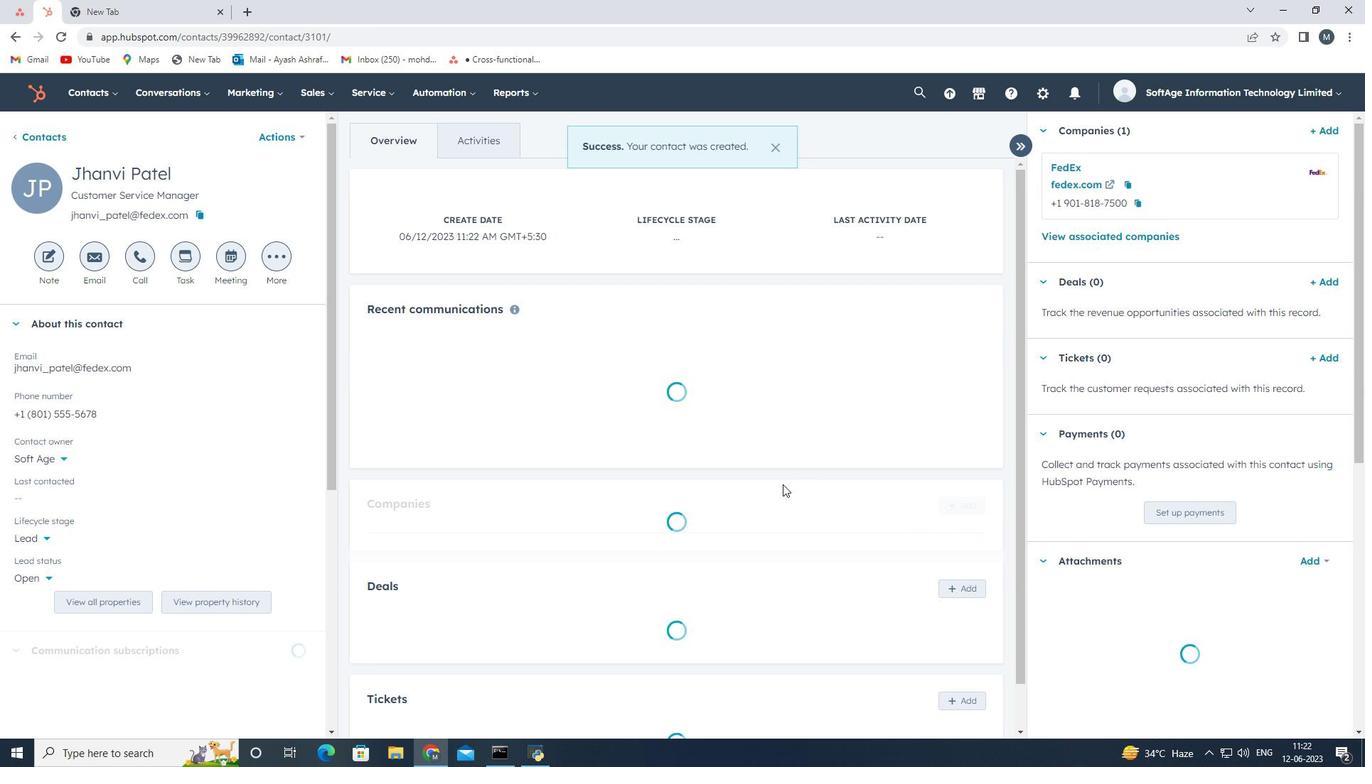 
